 Task: Find connections with filter location Pita with filter topic #construction with filter profile language French with filter current company TATA AutoComp Systems Ltd with filter school SHRI RAMSWAROOP MEMORIAL COLLEGE OF ENGINEERING AND MANAGEMENT, LUCKNOW with filter industry Hospitals and Health Care with filter service category Family Law with filter keywords title Digital Overlord
Action: Mouse moved to (306, 222)
Screenshot: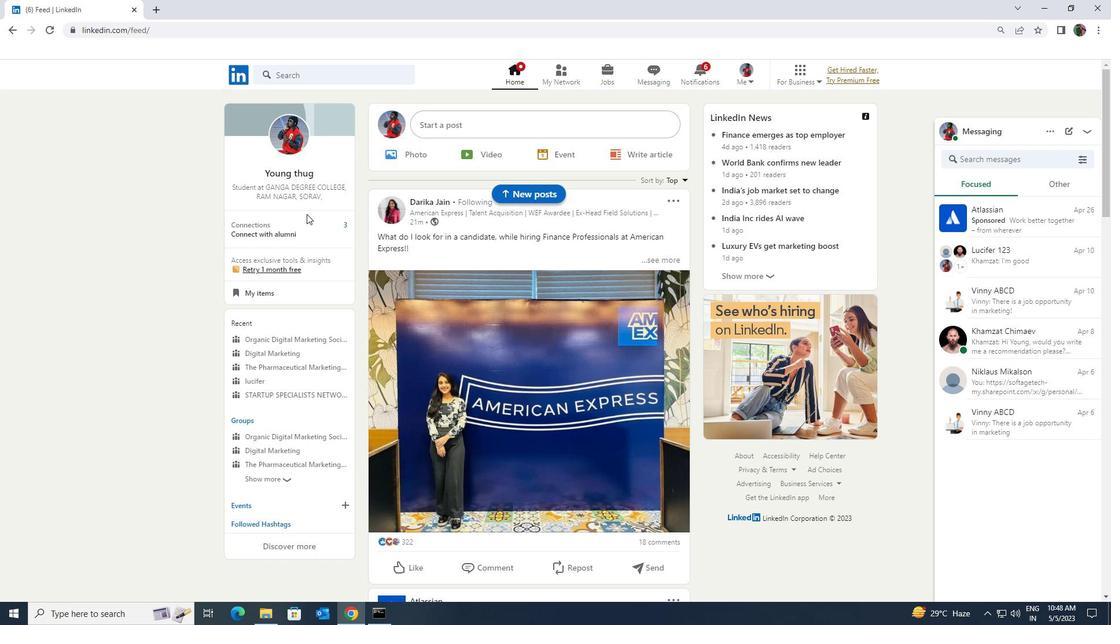 
Action: Mouse pressed left at (306, 222)
Screenshot: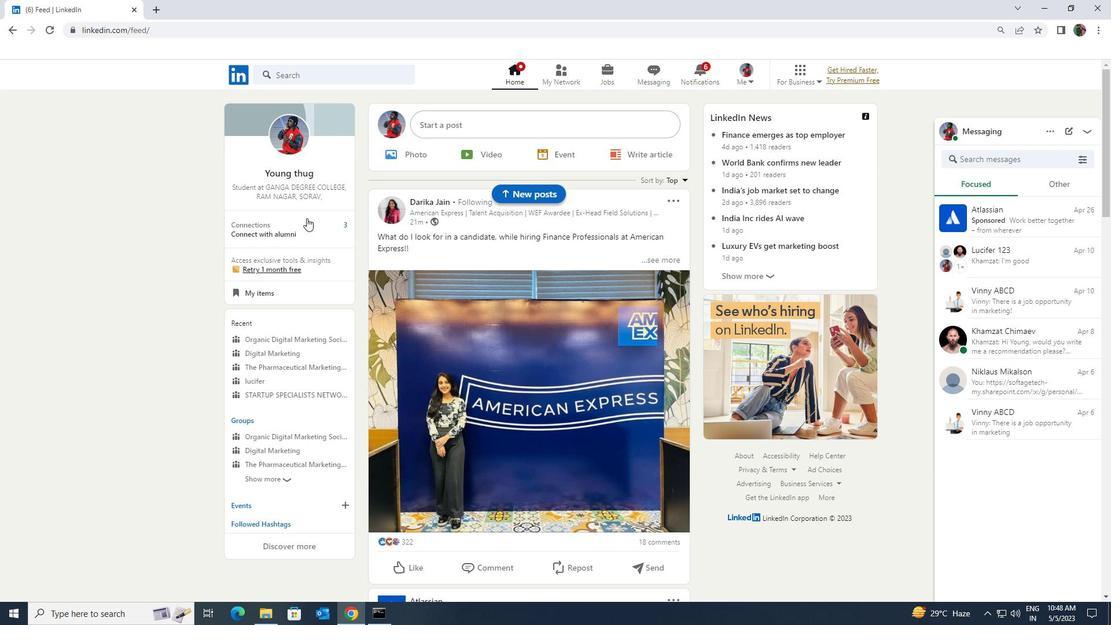 
Action: Mouse moved to (311, 144)
Screenshot: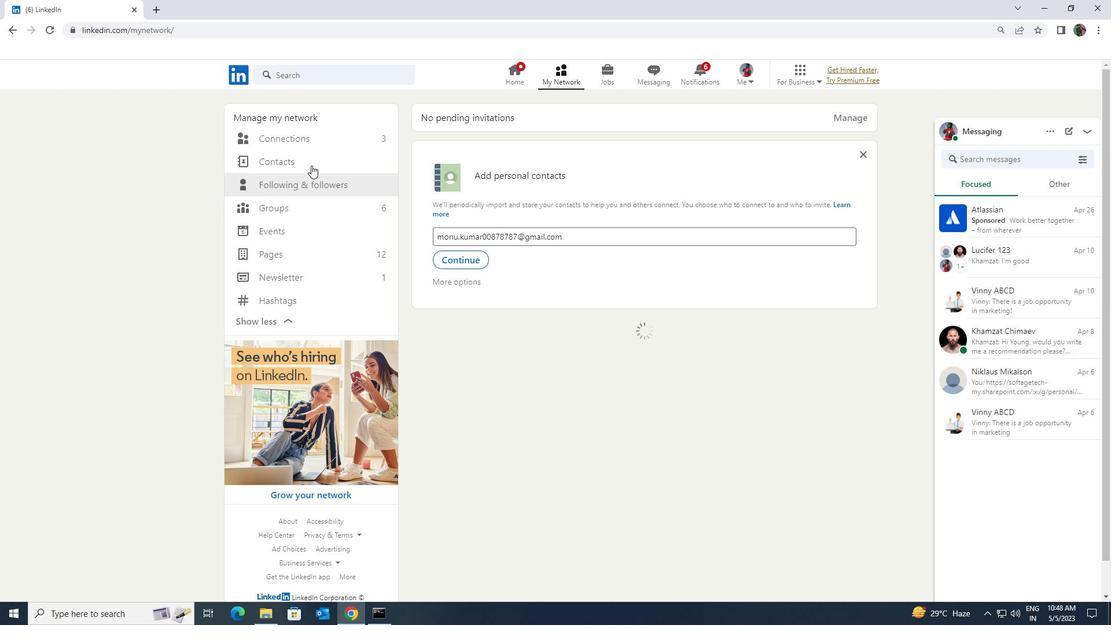 
Action: Mouse pressed left at (311, 144)
Screenshot: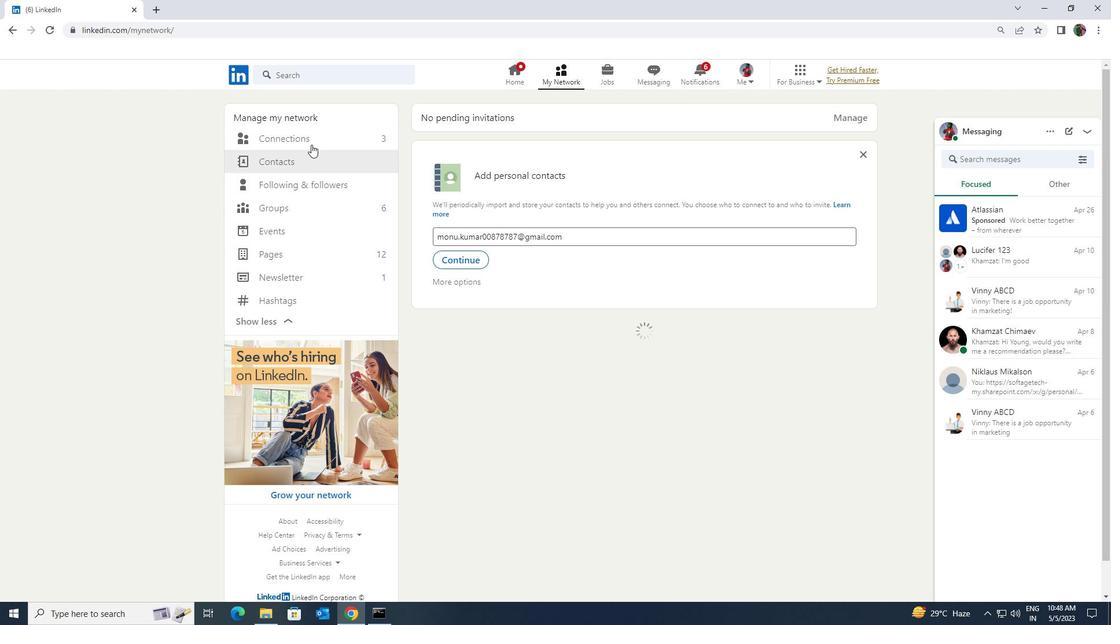 
Action: Mouse moved to (622, 140)
Screenshot: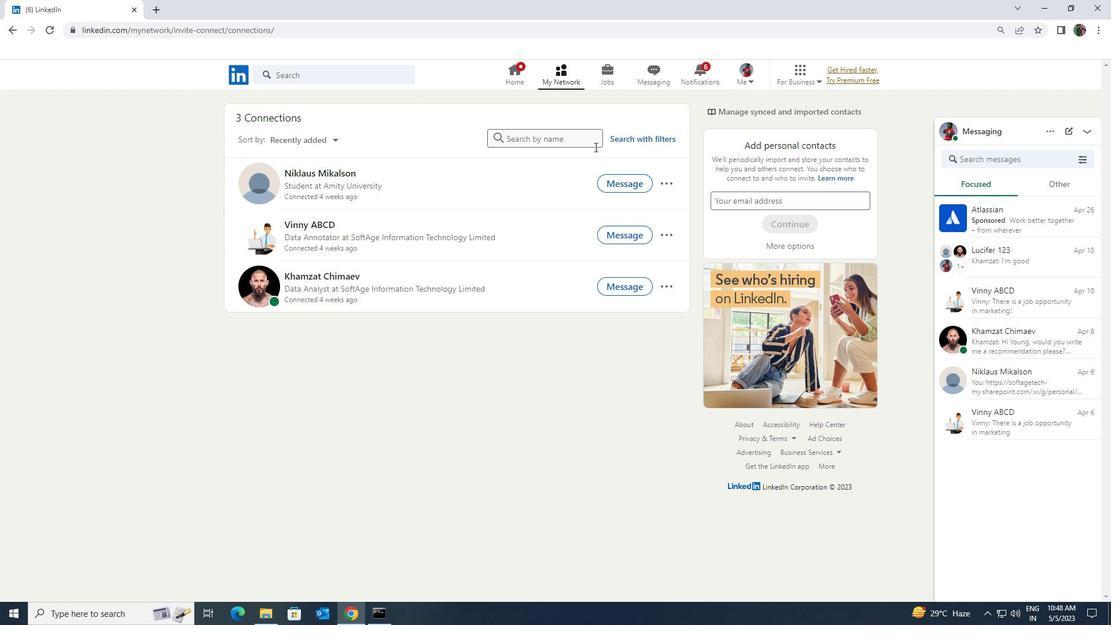 
Action: Mouse pressed left at (622, 140)
Screenshot: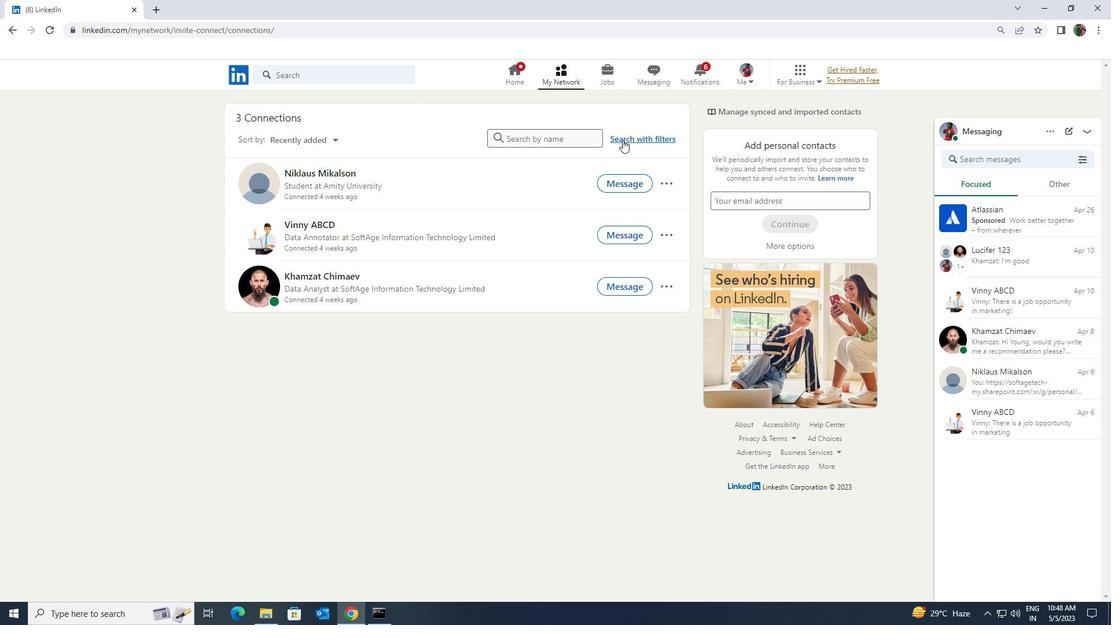 
Action: Mouse moved to (600, 108)
Screenshot: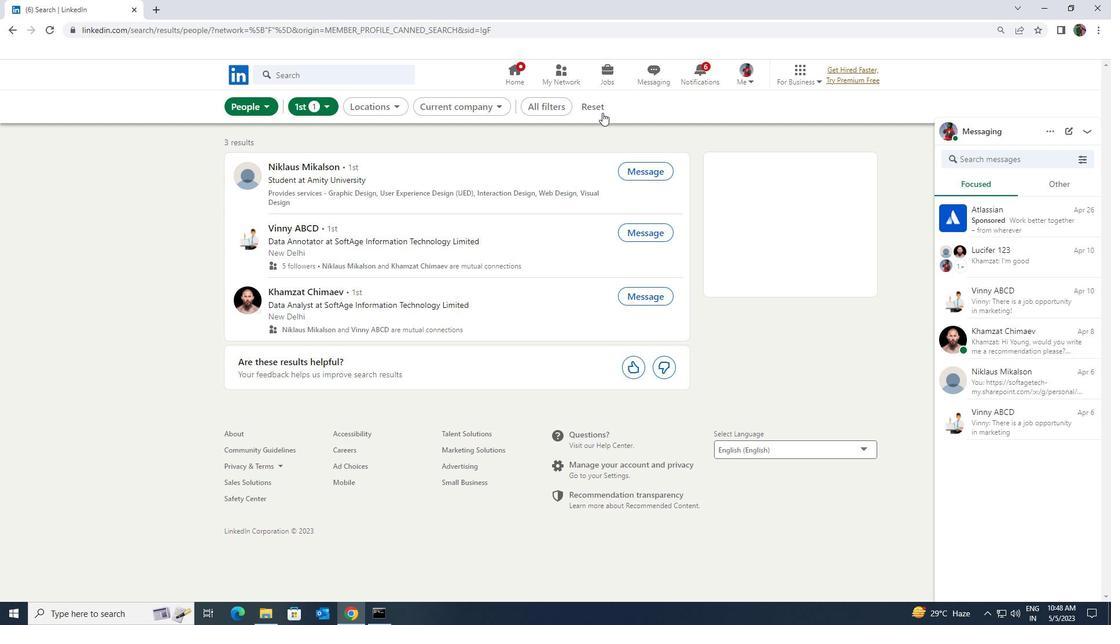 
Action: Mouse pressed left at (600, 108)
Screenshot: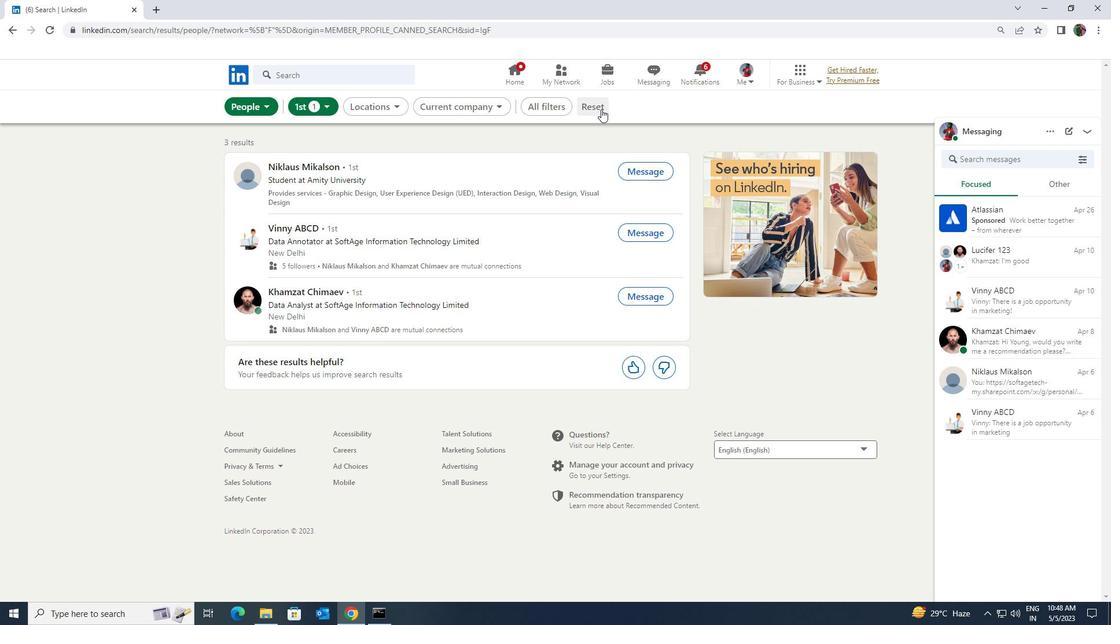 
Action: Mouse moved to (585, 105)
Screenshot: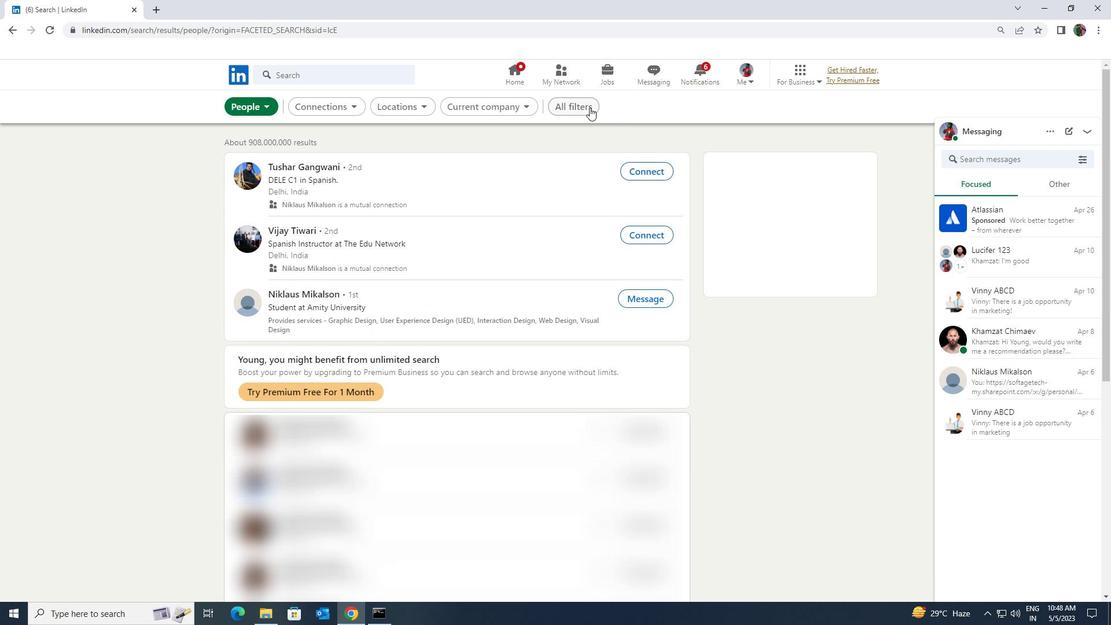 
Action: Mouse pressed left at (585, 105)
Screenshot: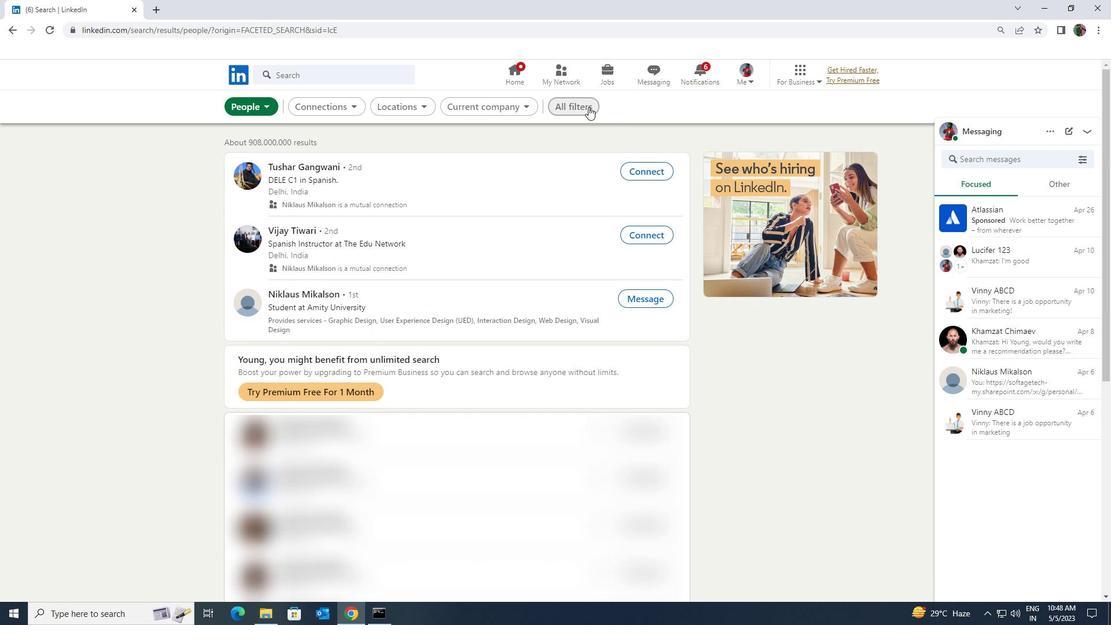 
Action: Mouse moved to (965, 448)
Screenshot: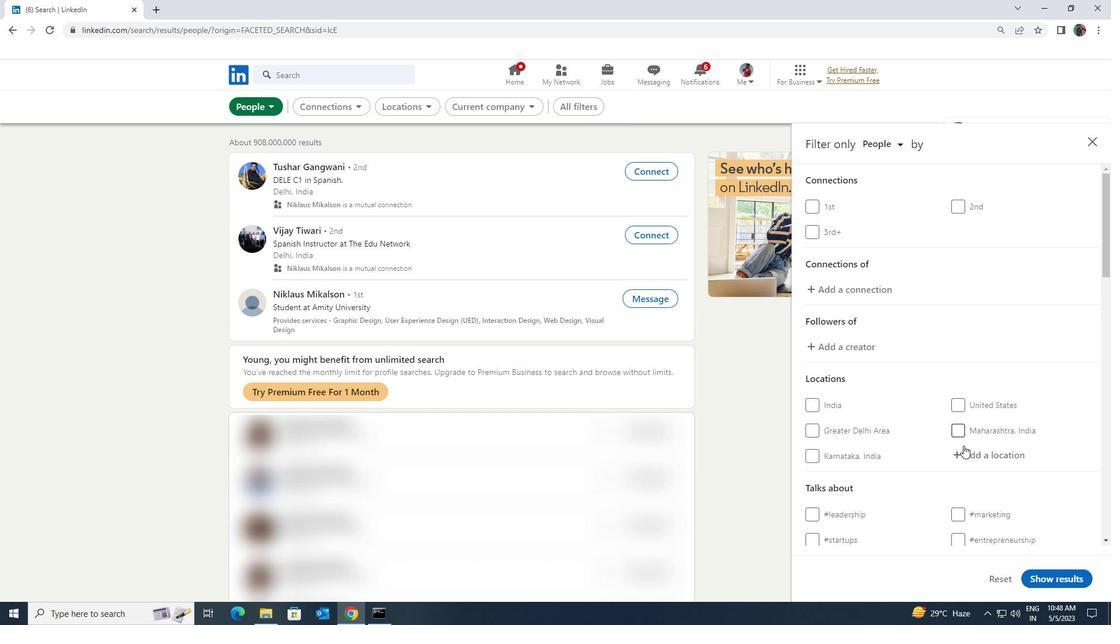 
Action: Mouse pressed left at (965, 448)
Screenshot: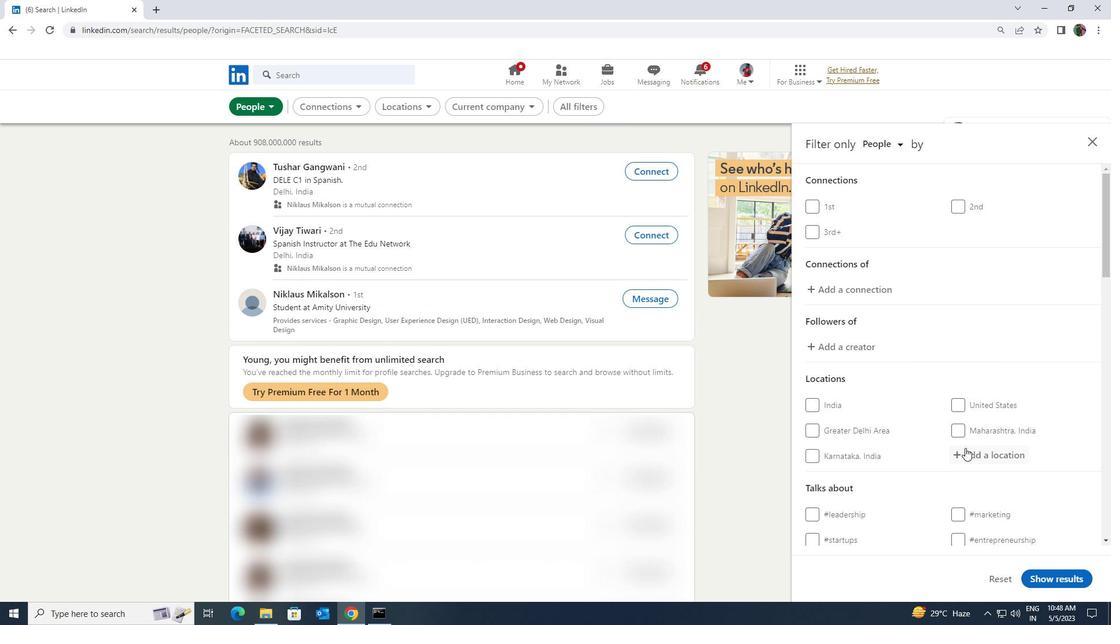 
Action: Key pressed <Key.shift>PITA
Screenshot: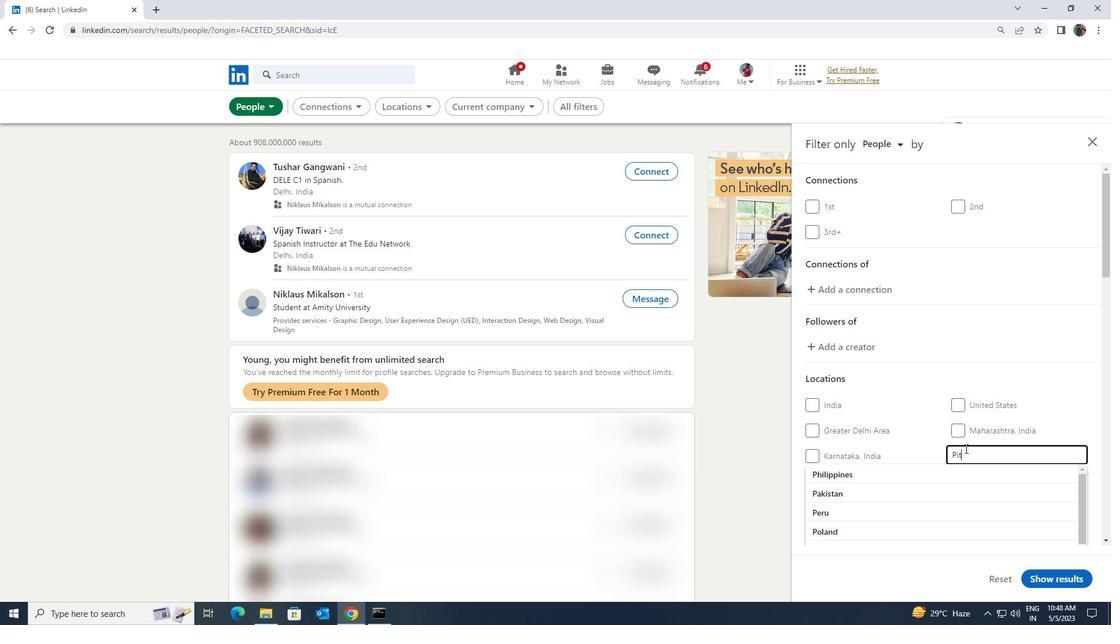
Action: Mouse moved to (961, 466)
Screenshot: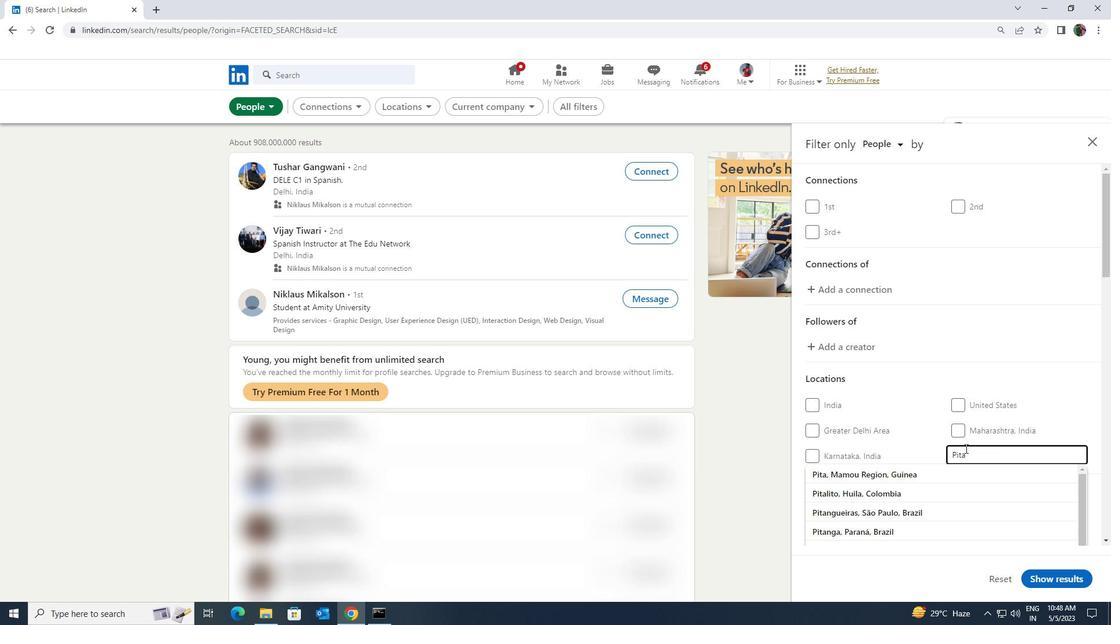 
Action: Mouse pressed left at (961, 466)
Screenshot: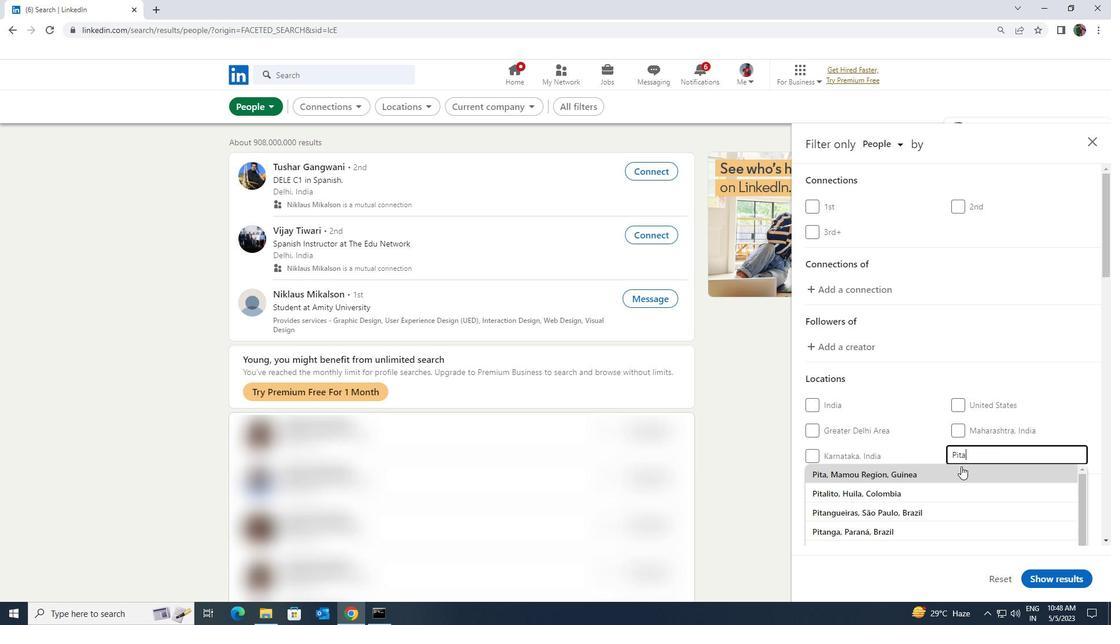 
Action: Mouse scrolled (961, 465) with delta (0, 0)
Screenshot: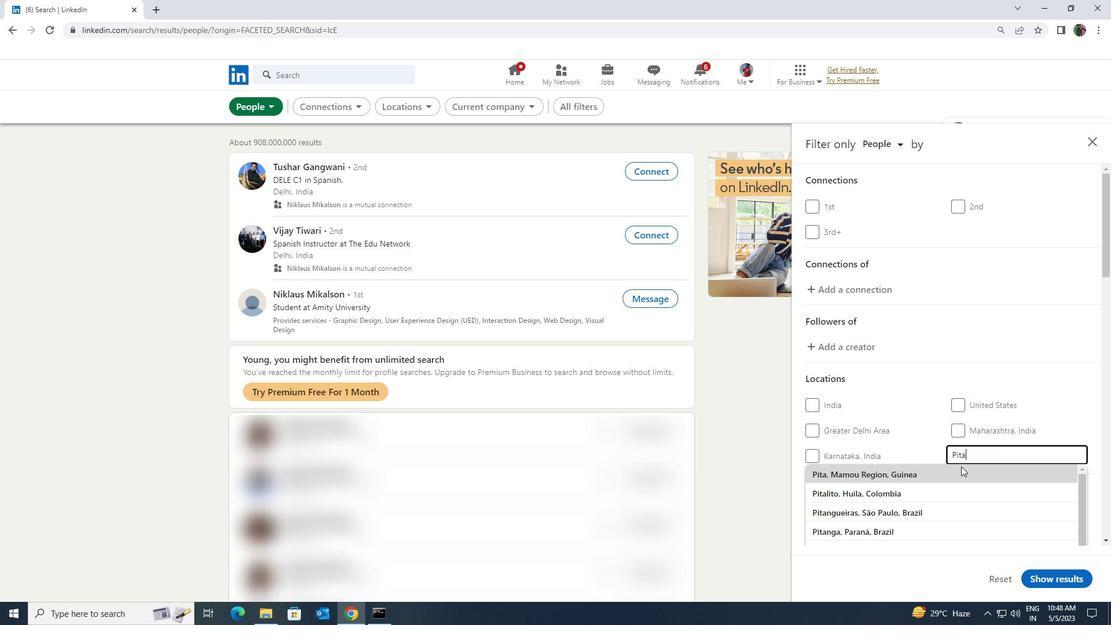 
Action: Mouse scrolled (961, 465) with delta (0, 0)
Screenshot: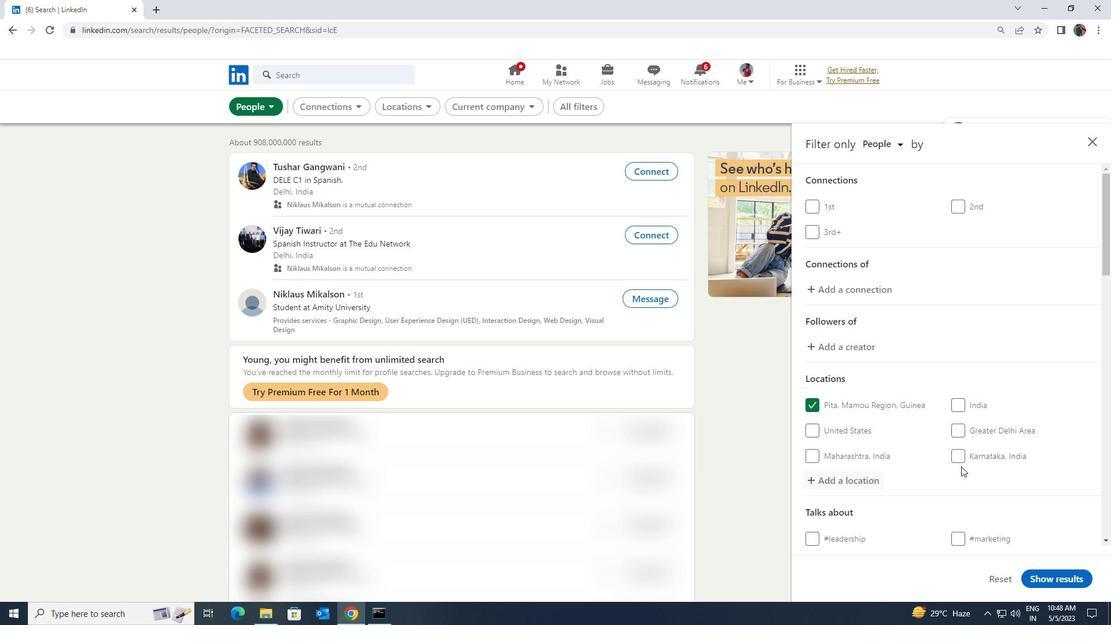 
Action: Mouse moved to (962, 466)
Screenshot: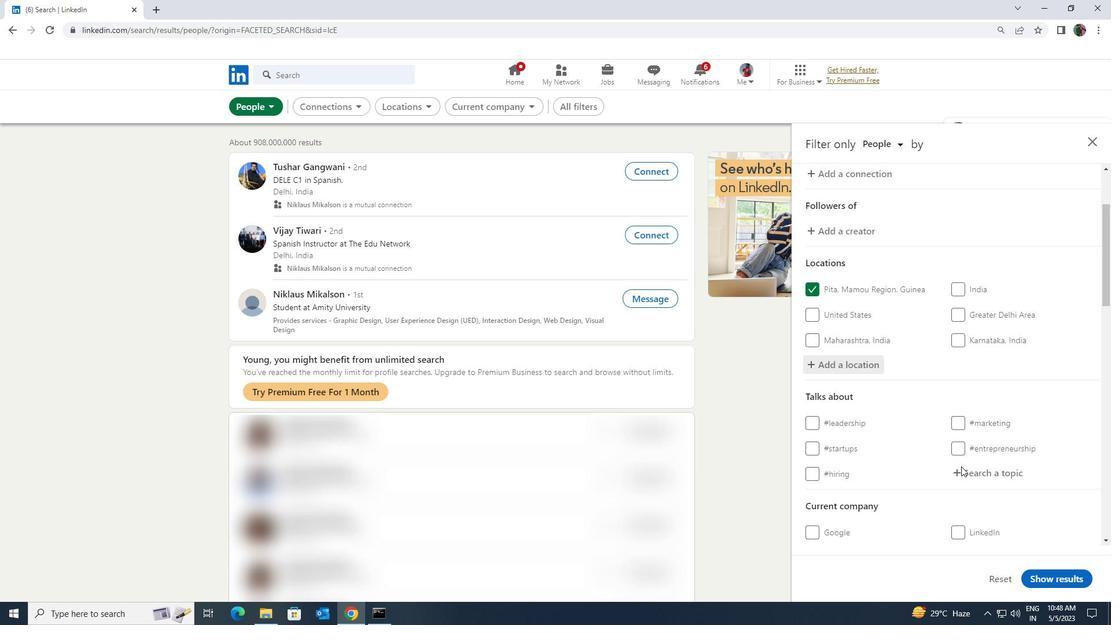 
Action: Mouse pressed left at (962, 466)
Screenshot: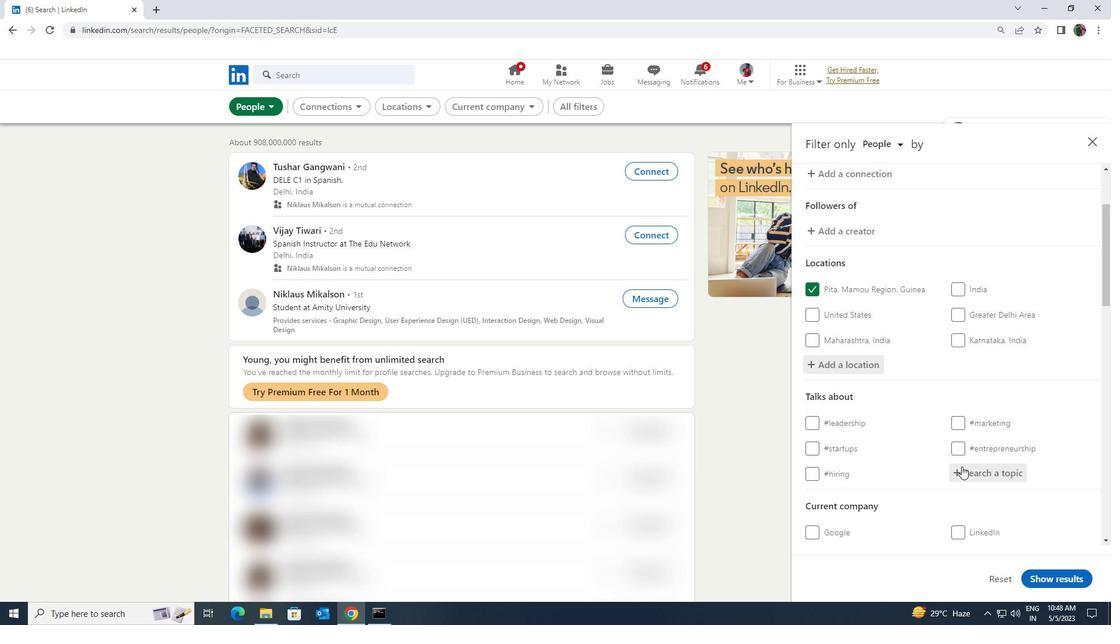 
Action: Key pressed <Key.shift>CONSTRUCTION
Screenshot: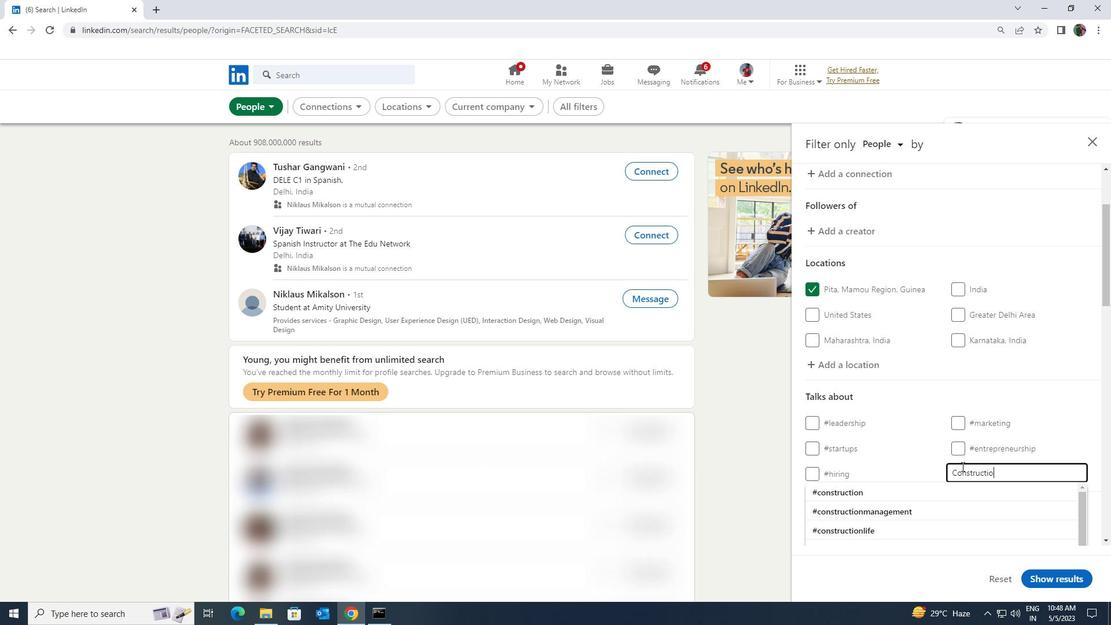
Action: Mouse moved to (948, 483)
Screenshot: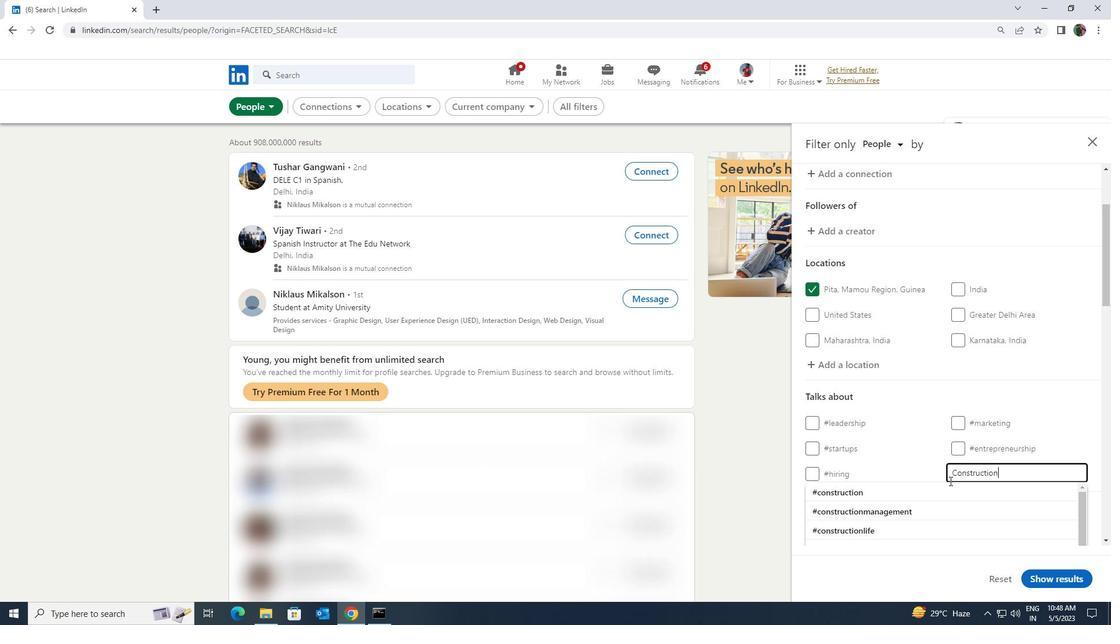 
Action: Mouse pressed left at (948, 483)
Screenshot: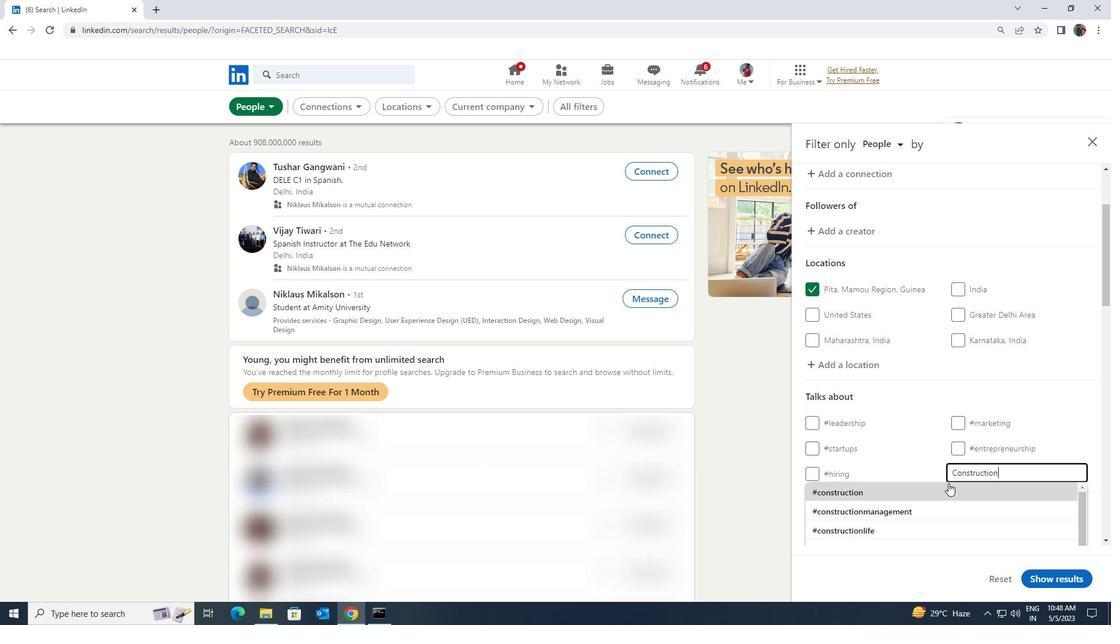 
Action: Mouse scrolled (948, 482) with delta (0, 0)
Screenshot: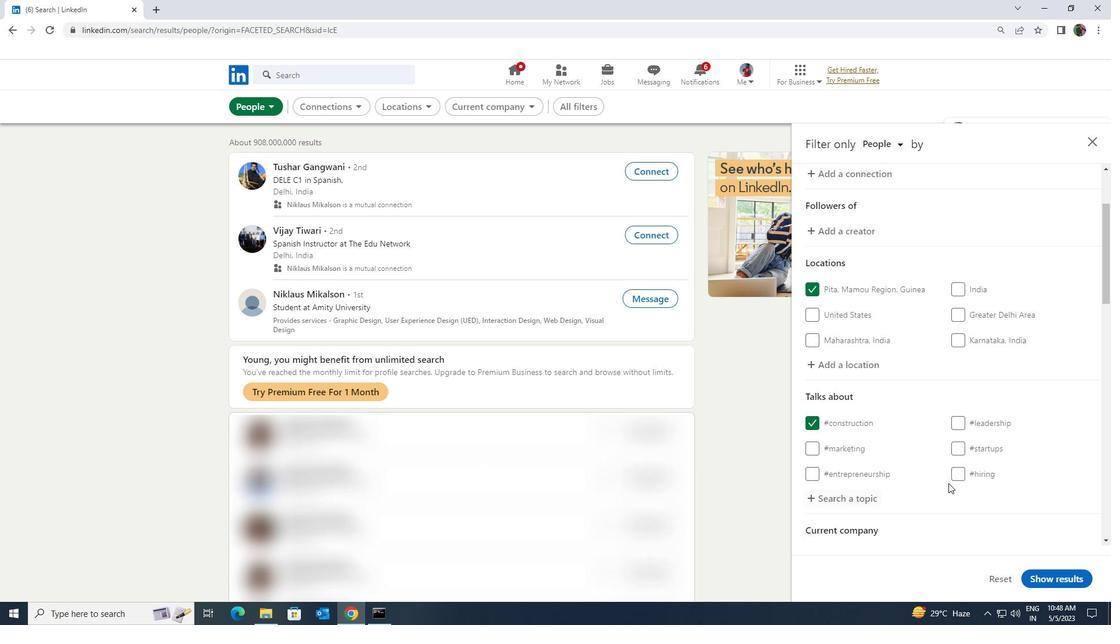 
Action: Mouse scrolled (948, 482) with delta (0, 0)
Screenshot: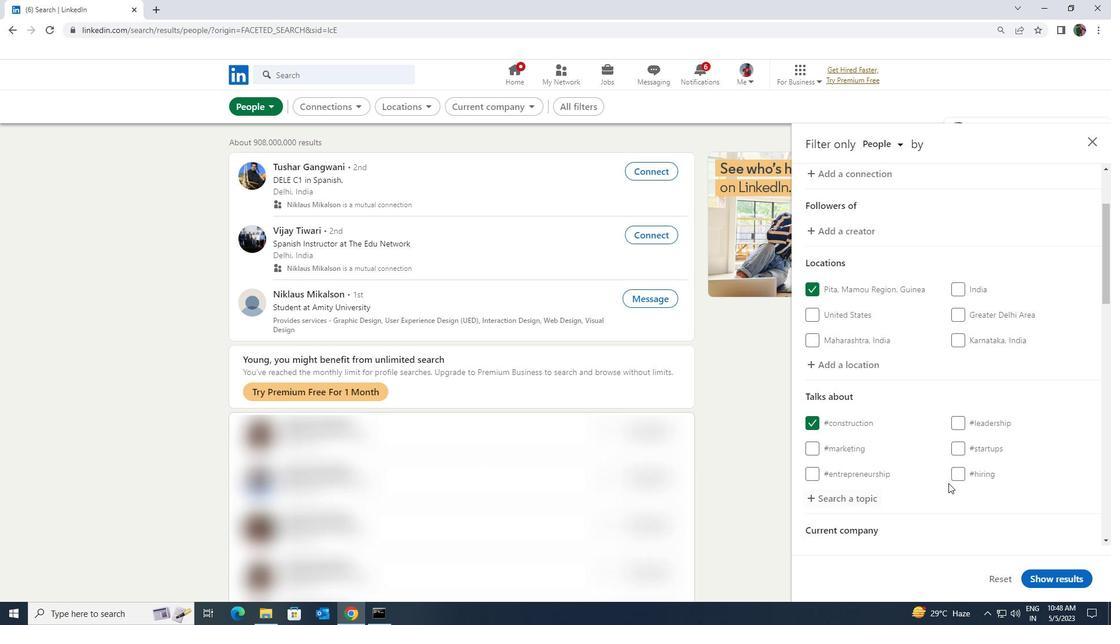 
Action: Mouse scrolled (948, 482) with delta (0, 0)
Screenshot: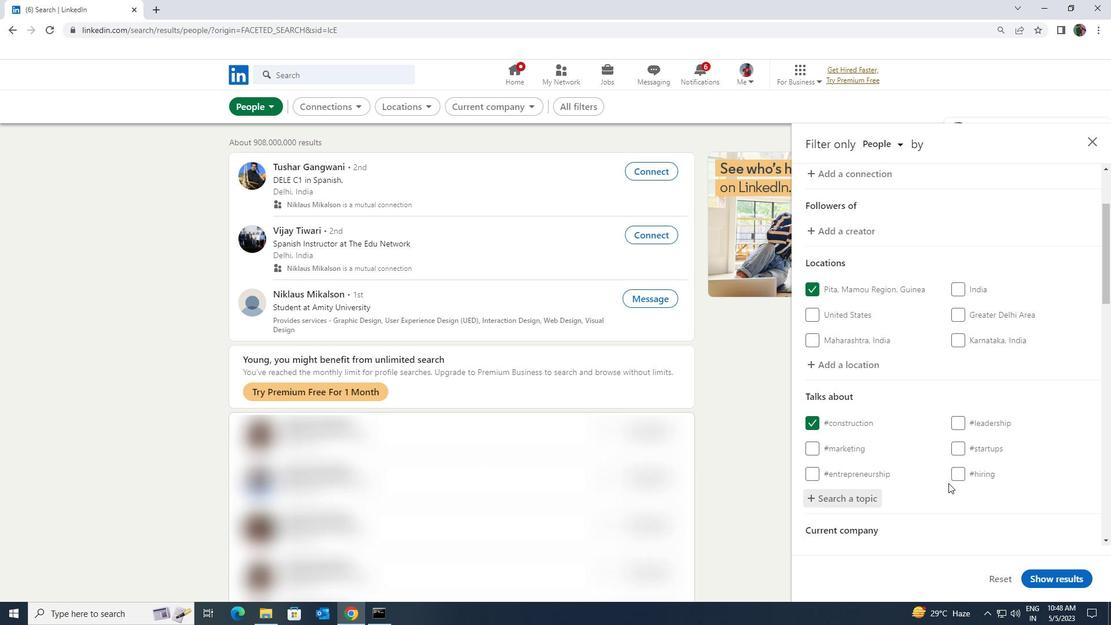 
Action: Mouse moved to (948, 483)
Screenshot: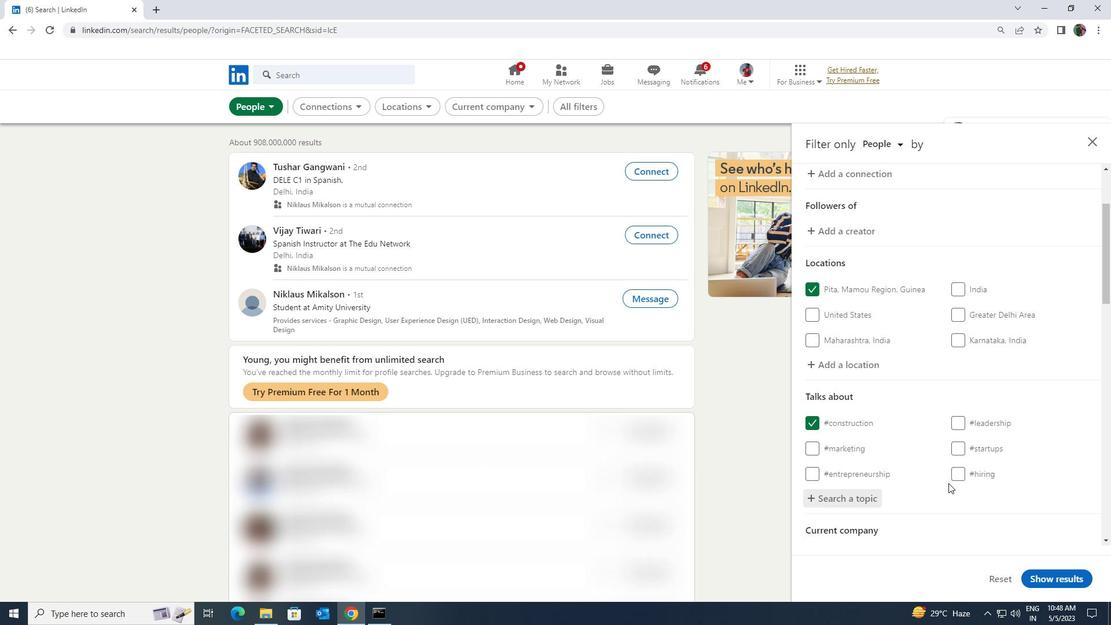 
Action: Mouse scrolled (948, 483) with delta (0, 0)
Screenshot: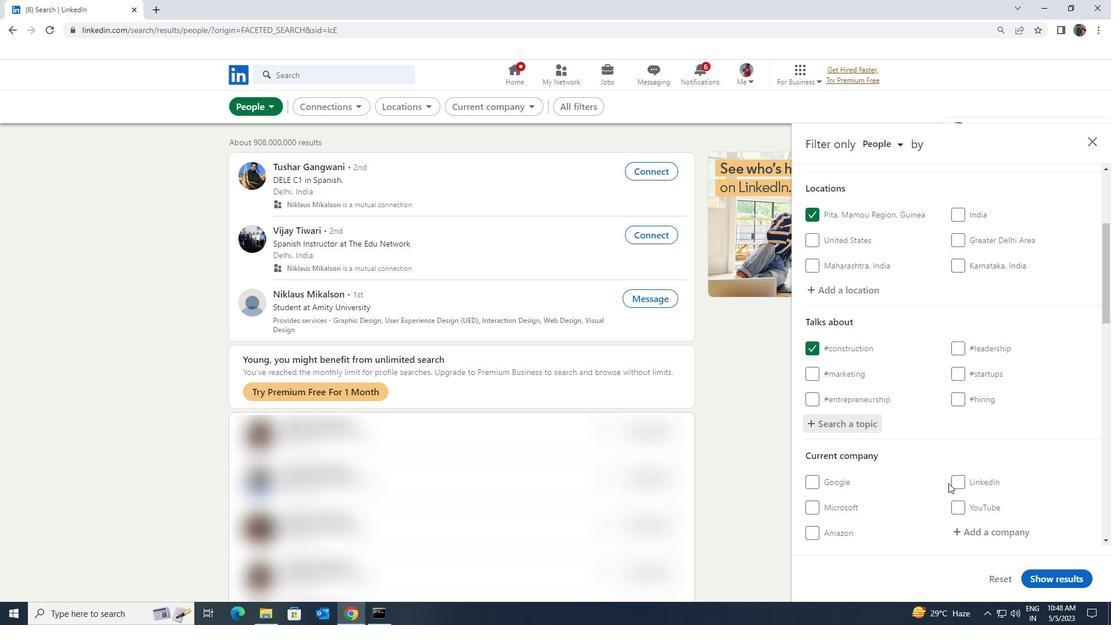 
Action: Mouse scrolled (948, 483) with delta (0, 0)
Screenshot: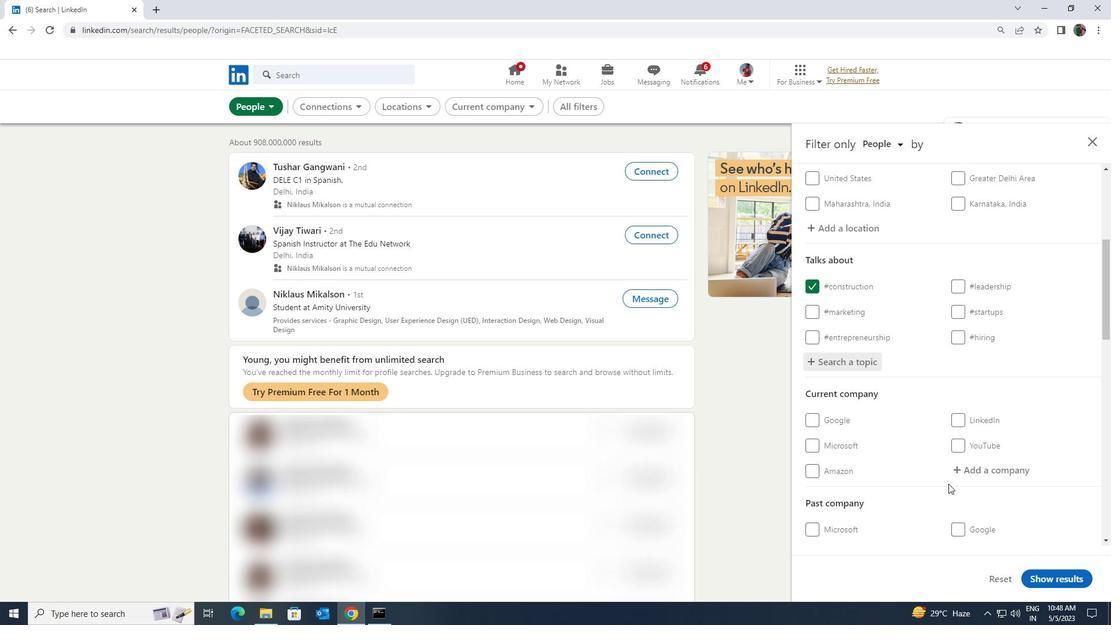 
Action: Mouse moved to (949, 483)
Screenshot: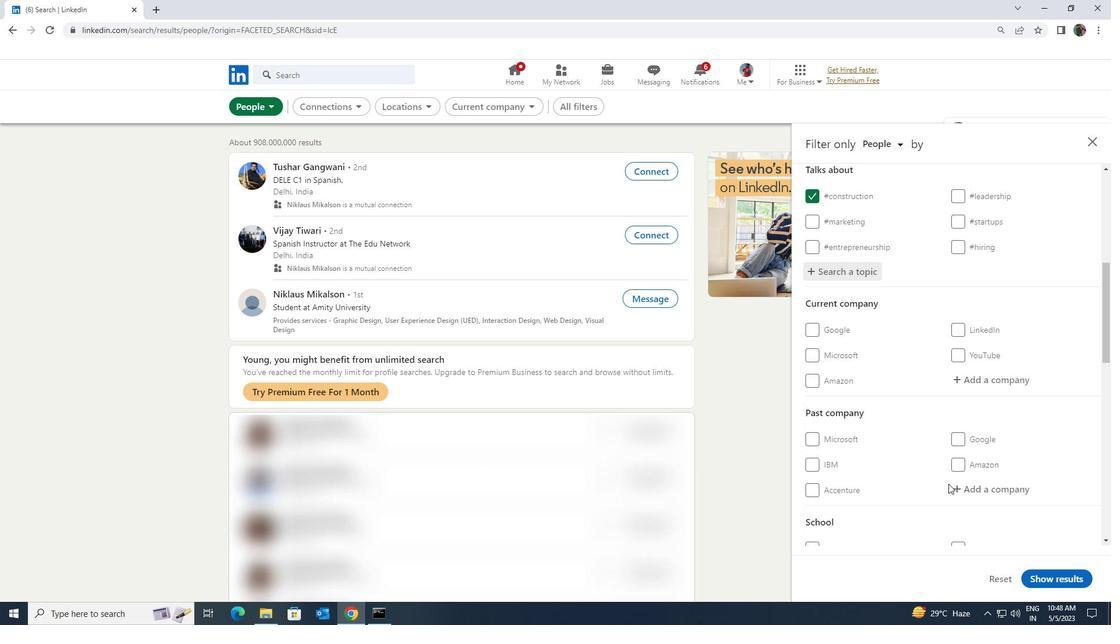 
Action: Mouse scrolled (949, 482) with delta (0, 0)
Screenshot: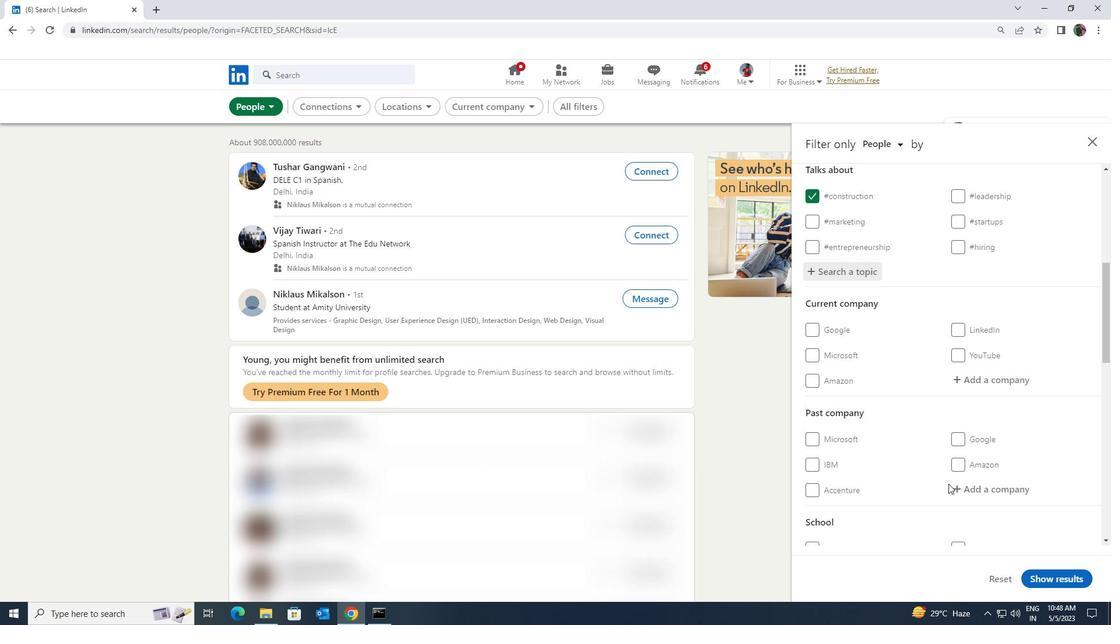 
Action: Mouse scrolled (949, 482) with delta (0, 0)
Screenshot: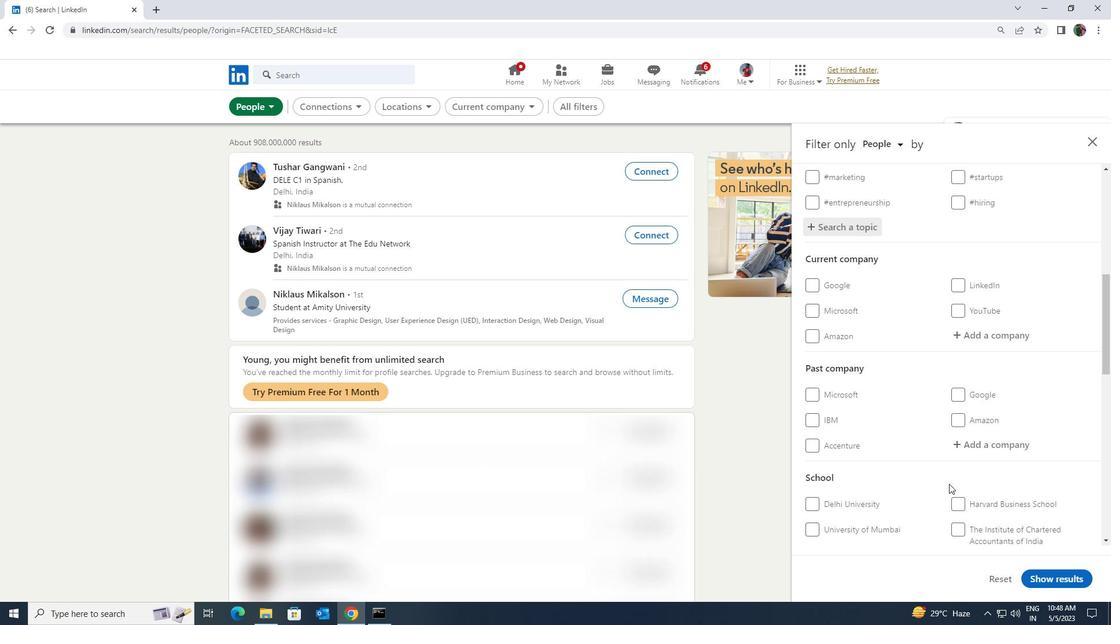 
Action: Mouse scrolled (949, 482) with delta (0, 0)
Screenshot: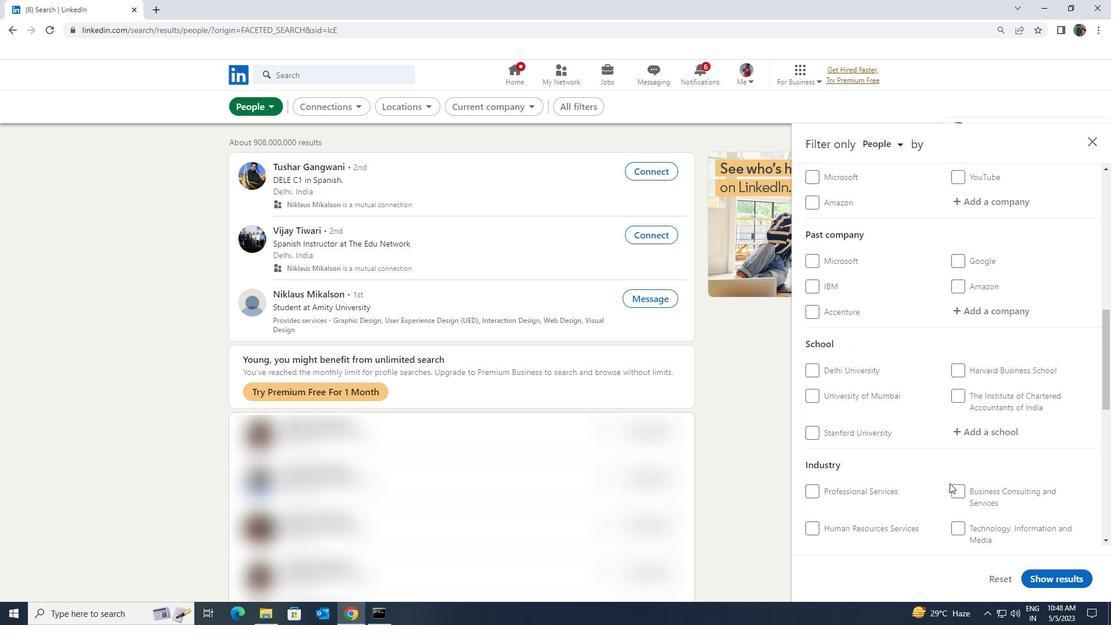 
Action: Mouse moved to (952, 482)
Screenshot: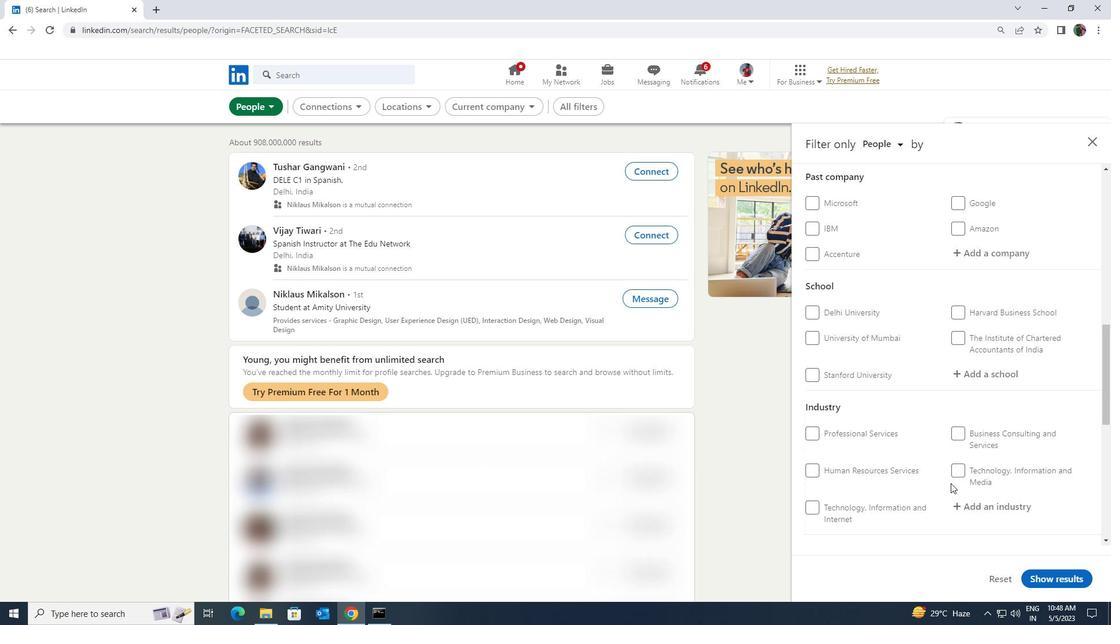 
Action: Mouse scrolled (952, 481) with delta (0, 0)
Screenshot: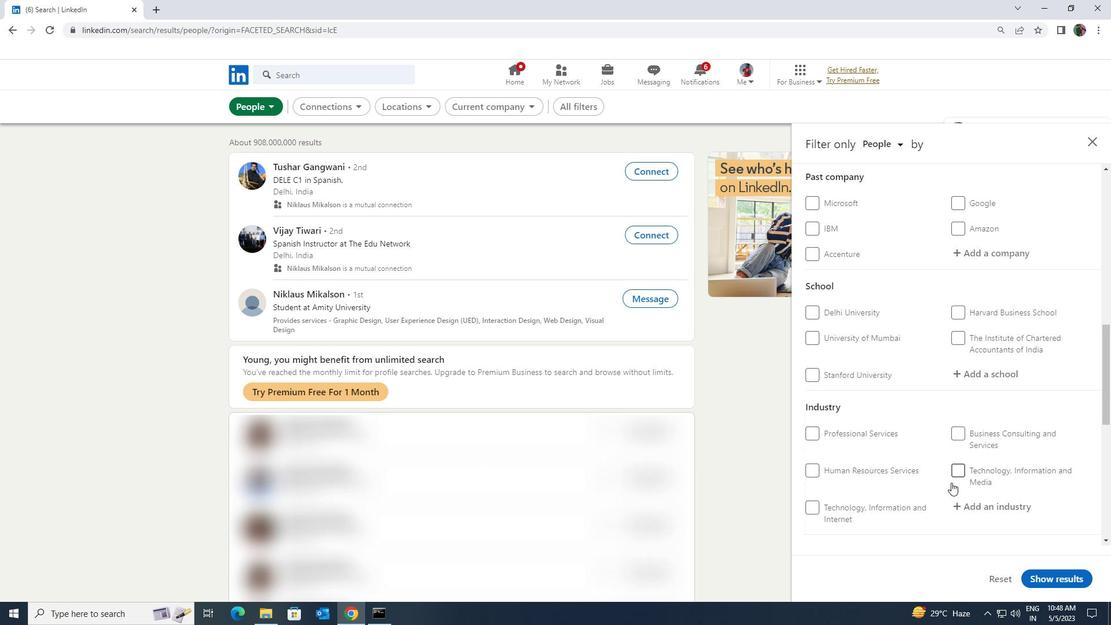
Action: Mouse moved to (952, 481)
Screenshot: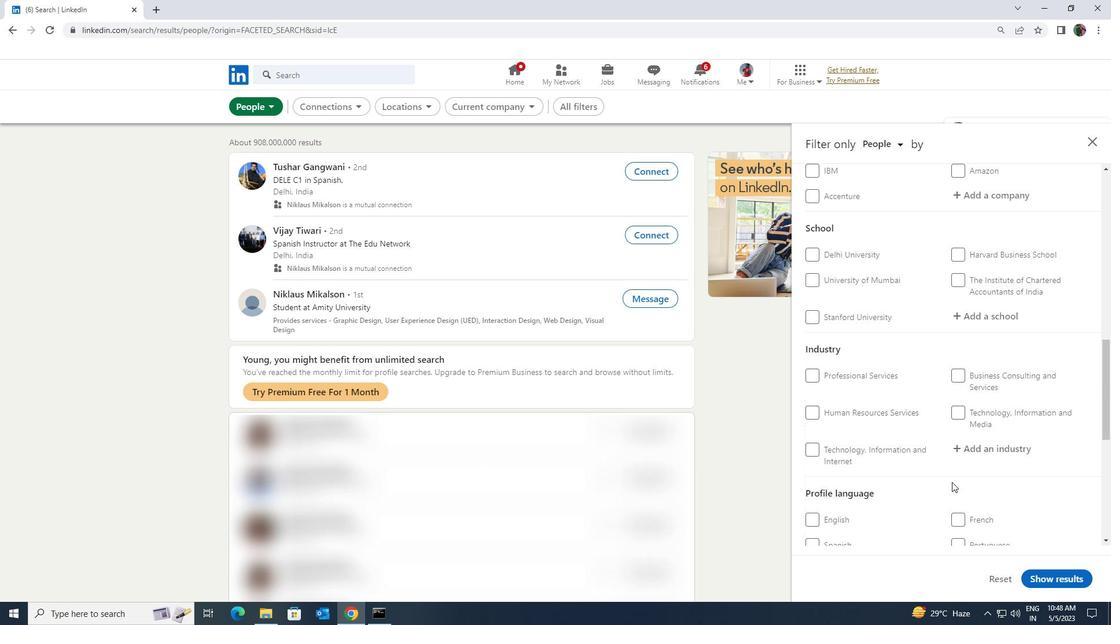 
Action: Mouse scrolled (952, 481) with delta (0, 0)
Screenshot: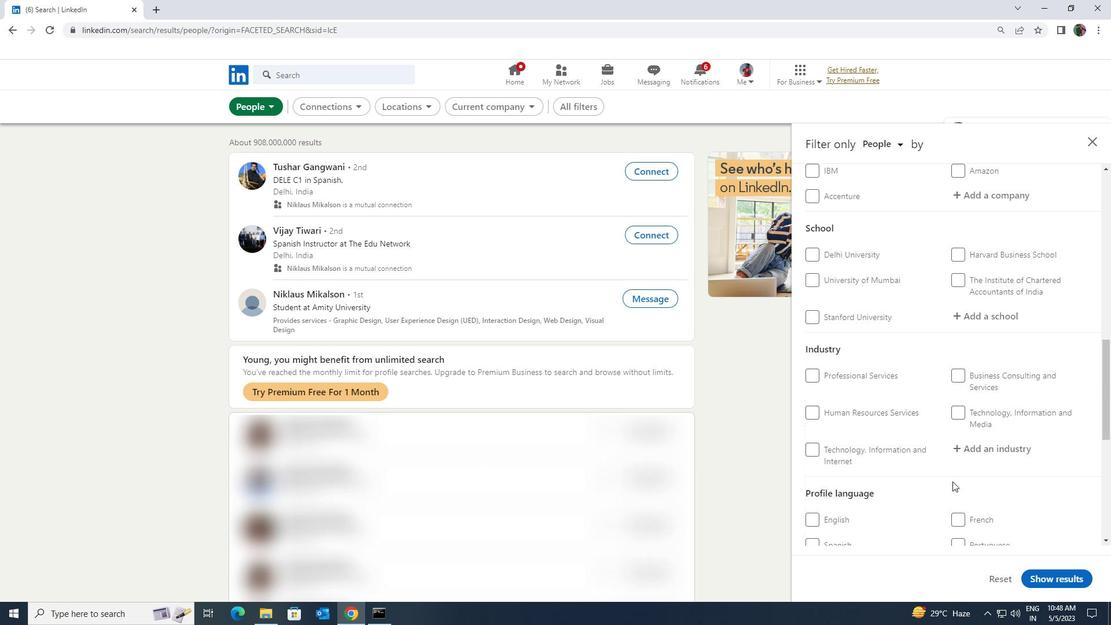 
Action: Mouse moved to (958, 464)
Screenshot: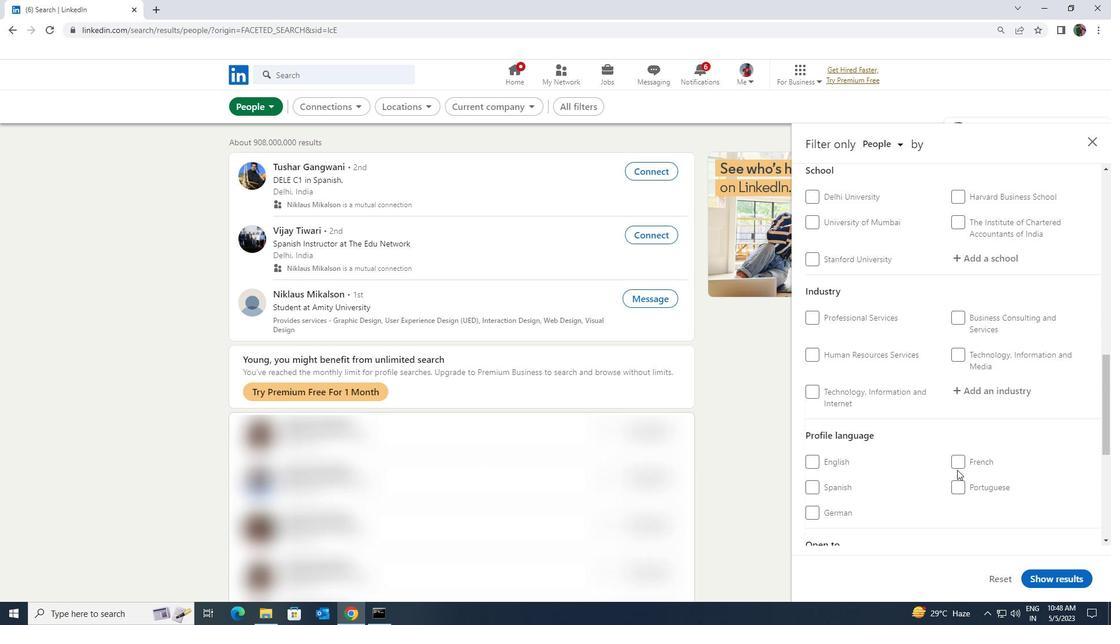 
Action: Mouse pressed left at (958, 464)
Screenshot: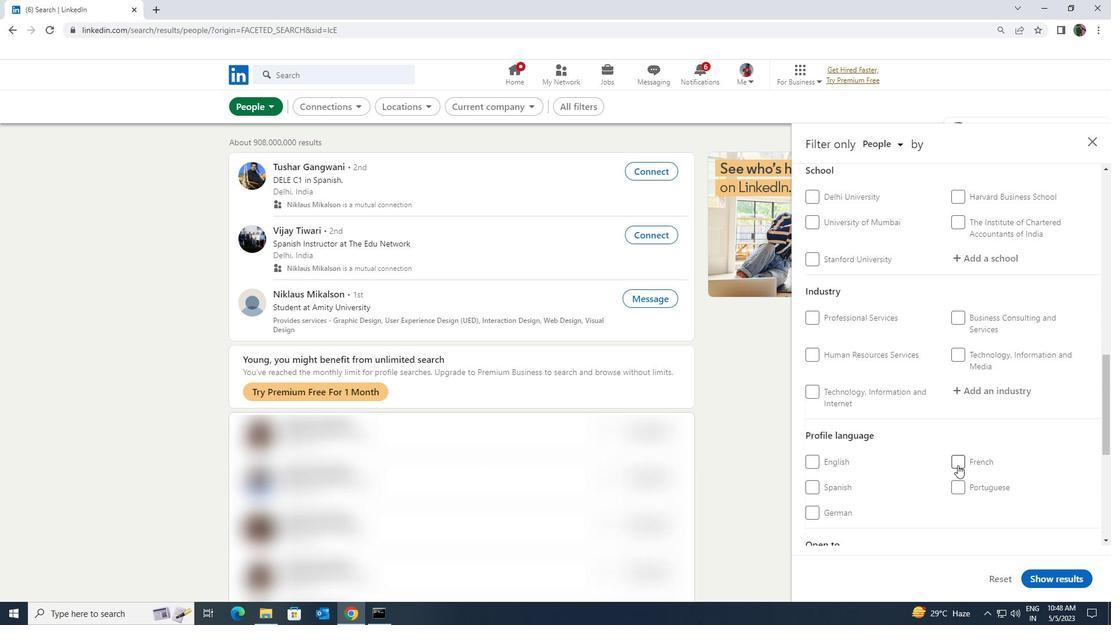 
Action: Mouse scrolled (958, 465) with delta (0, 0)
Screenshot: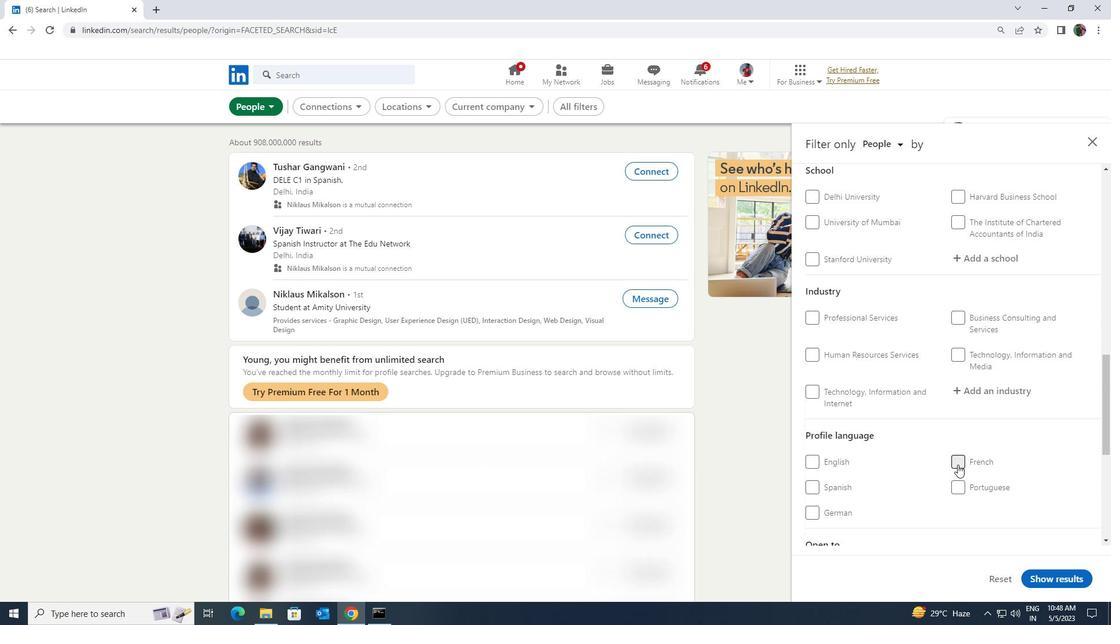
Action: Mouse scrolled (958, 465) with delta (0, 0)
Screenshot: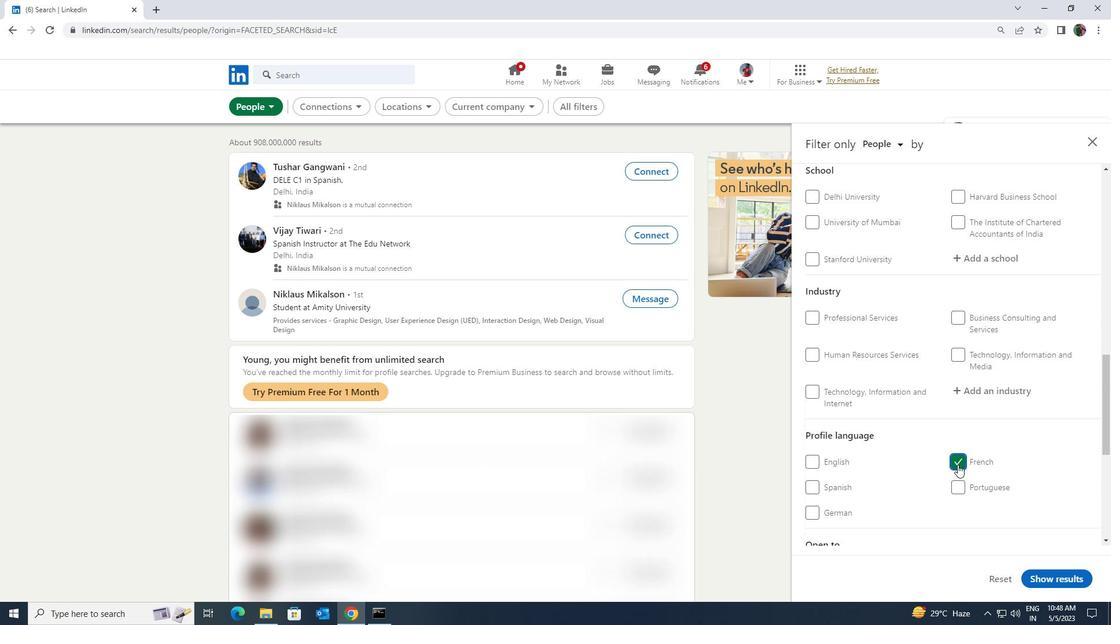 
Action: Mouse scrolled (958, 465) with delta (0, 0)
Screenshot: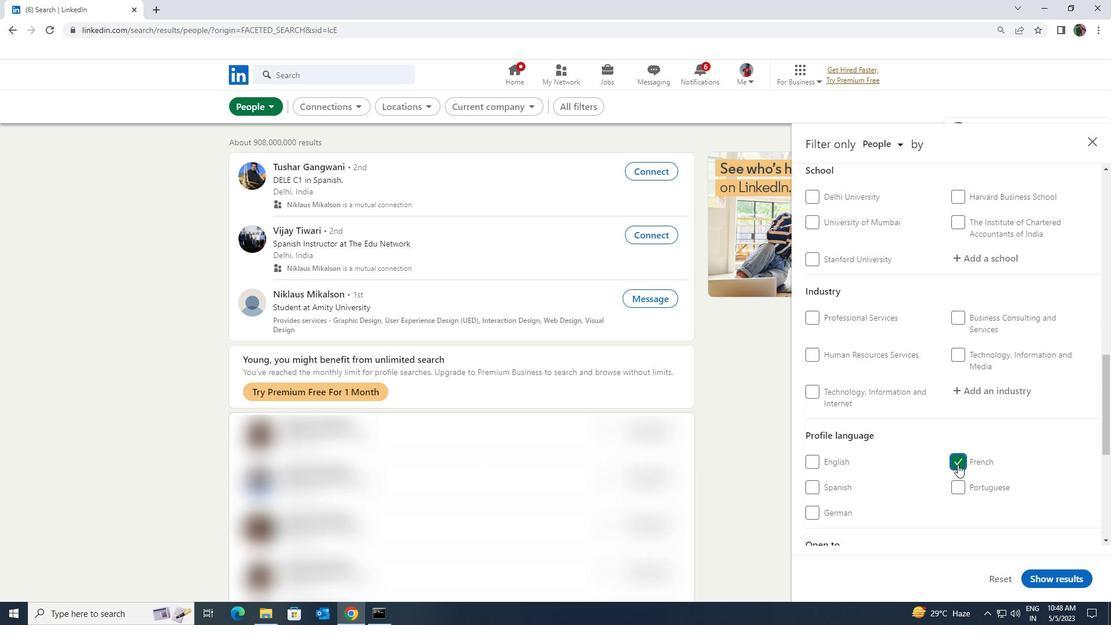 
Action: Mouse scrolled (958, 465) with delta (0, 0)
Screenshot: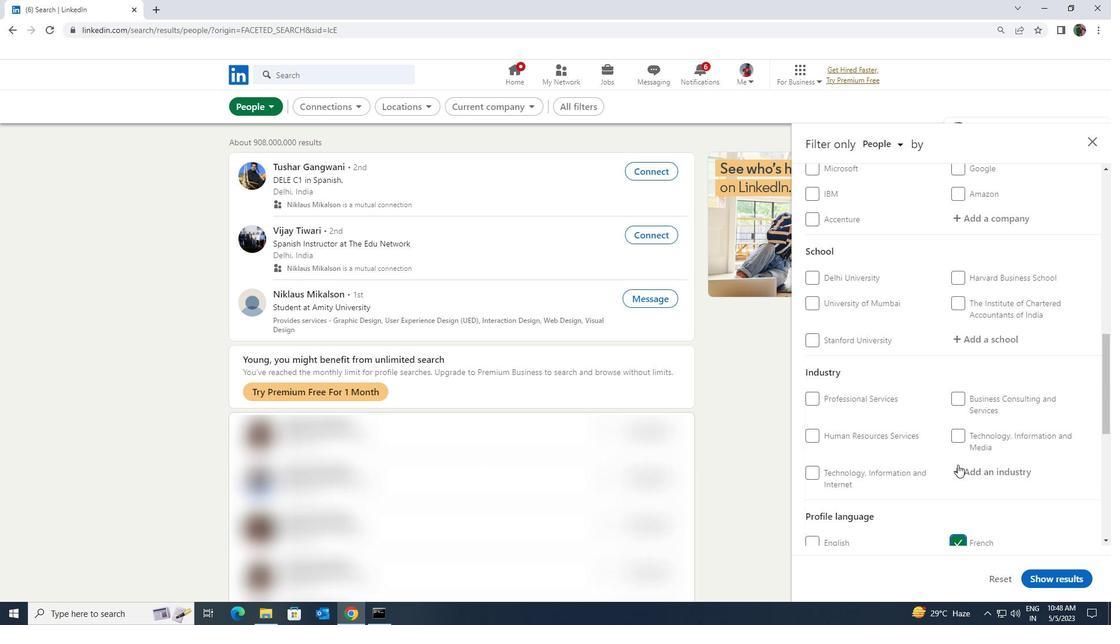 
Action: Mouse scrolled (958, 465) with delta (0, 0)
Screenshot: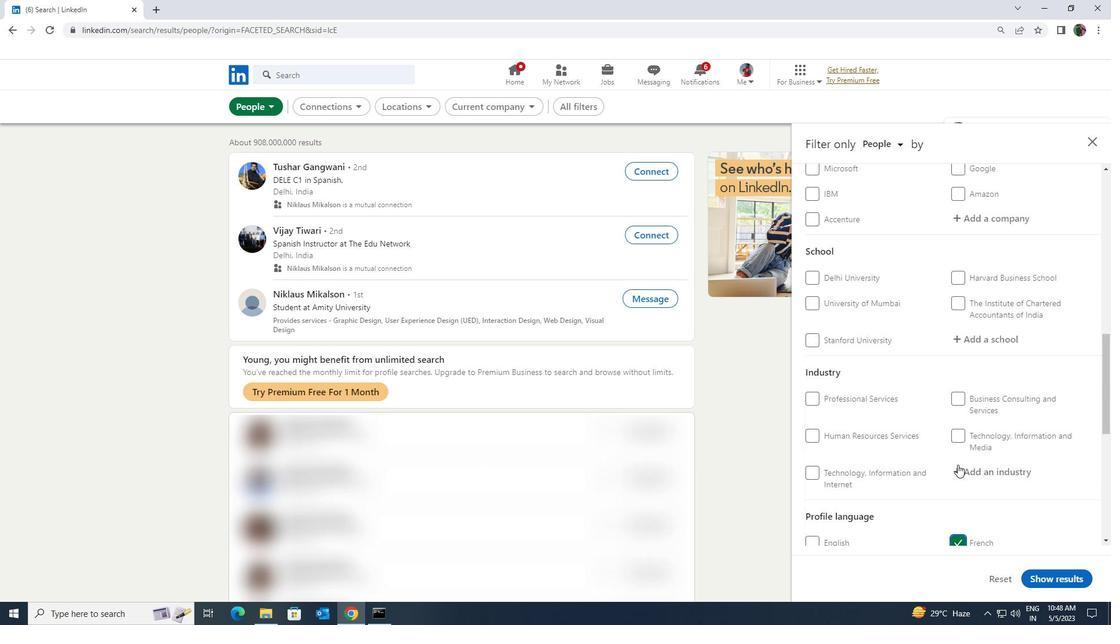 
Action: Mouse scrolled (958, 465) with delta (0, 0)
Screenshot: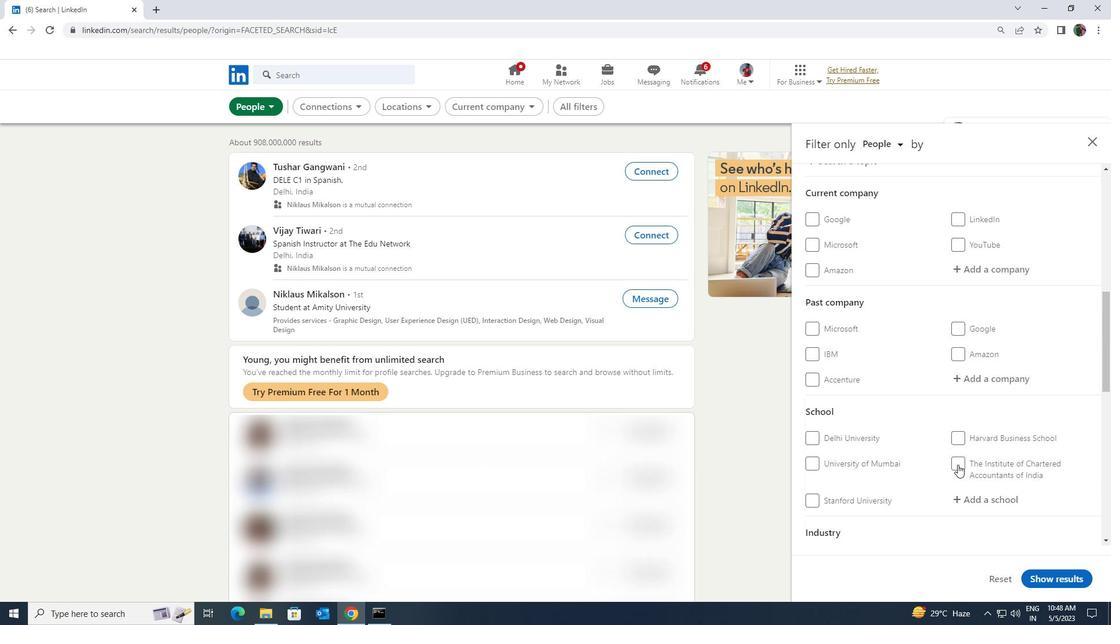 
Action: Mouse scrolled (958, 465) with delta (0, 0)
Screenshot: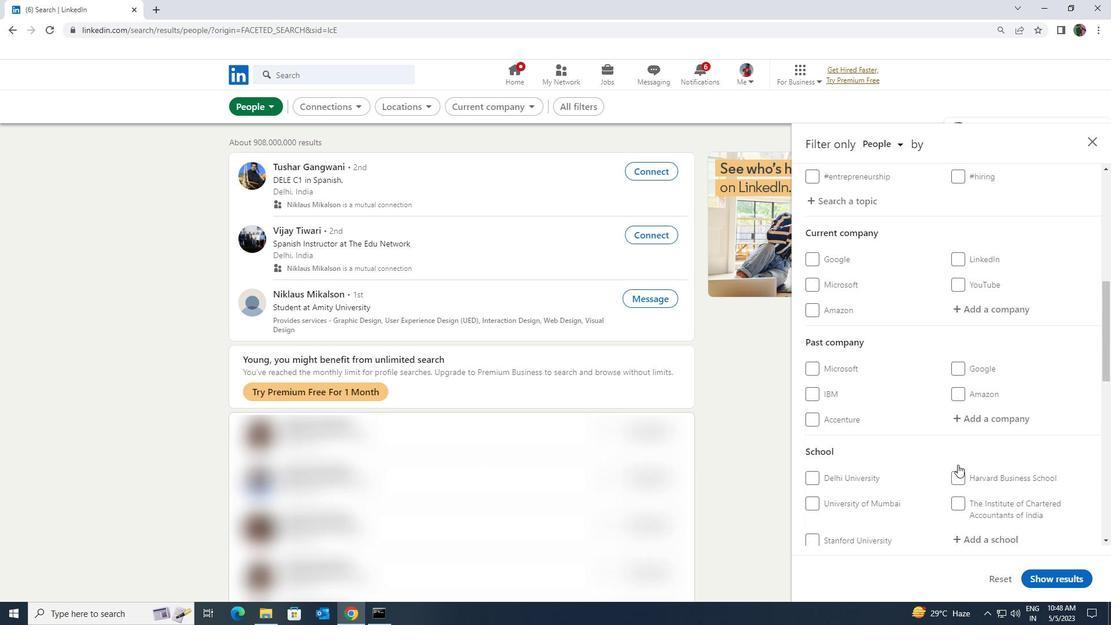 
Action: Mouse moved to (960, 434)
Screenshot: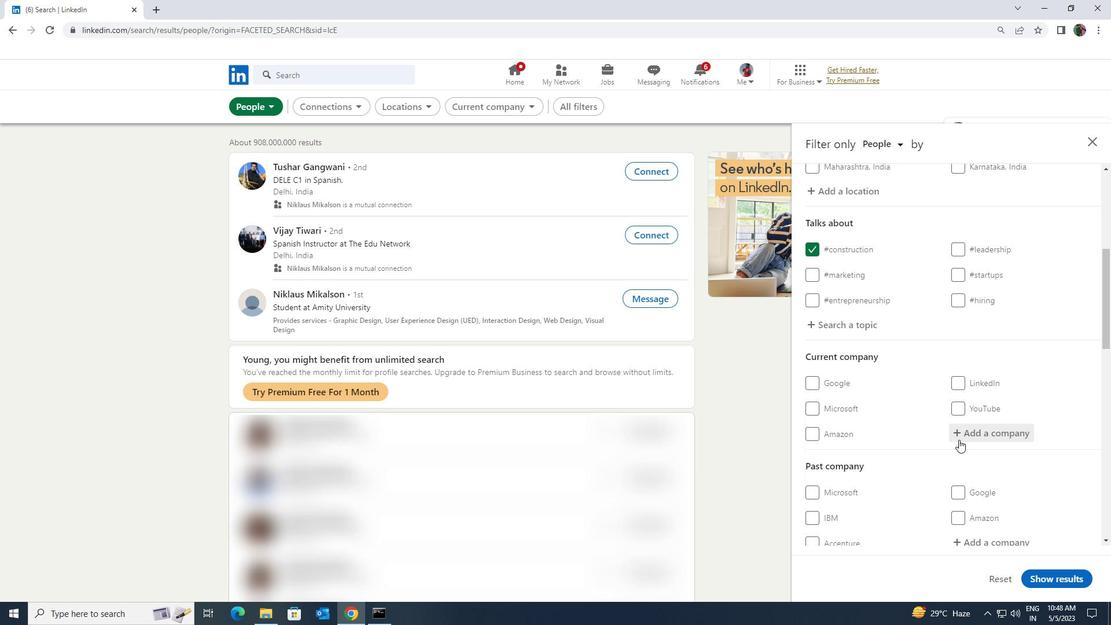 
Action: Mouse pressed left at (960, 434)
Screenshot: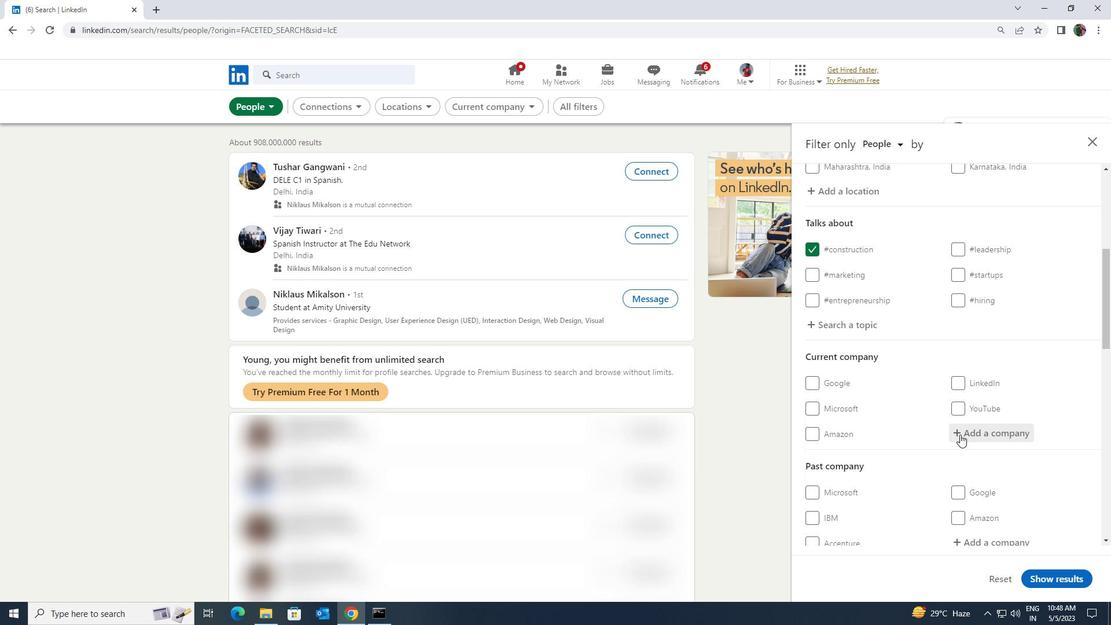 
Action: Key pressed <Key.shift>TATA<Key.space><Key.shift>AUTOC
Screenshot: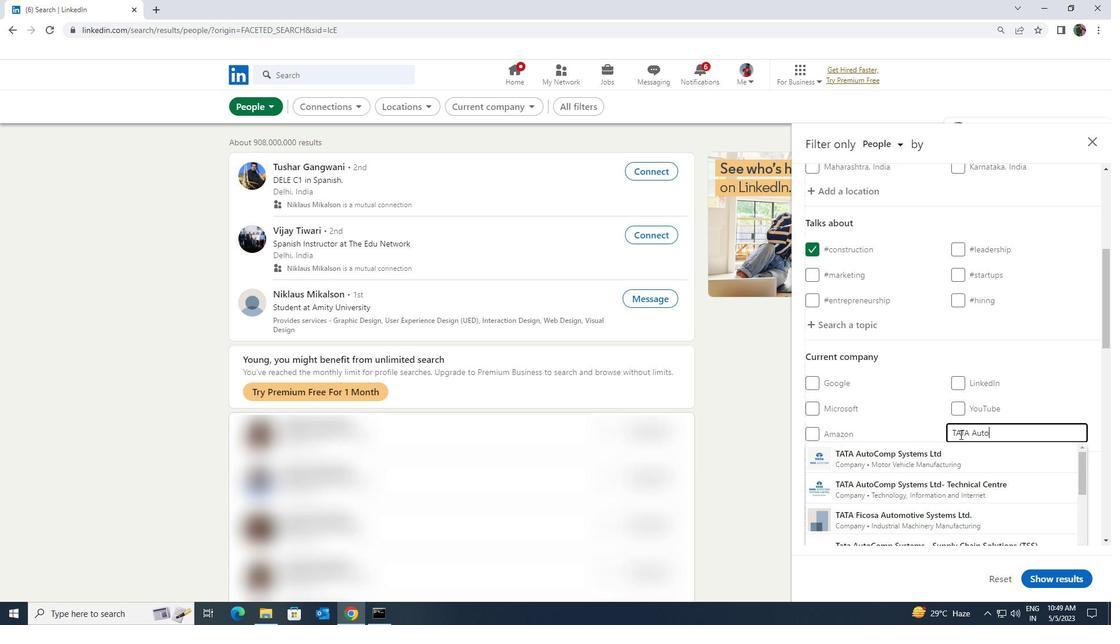 
Action: Mouse moved to (959, 448)
Screenshot: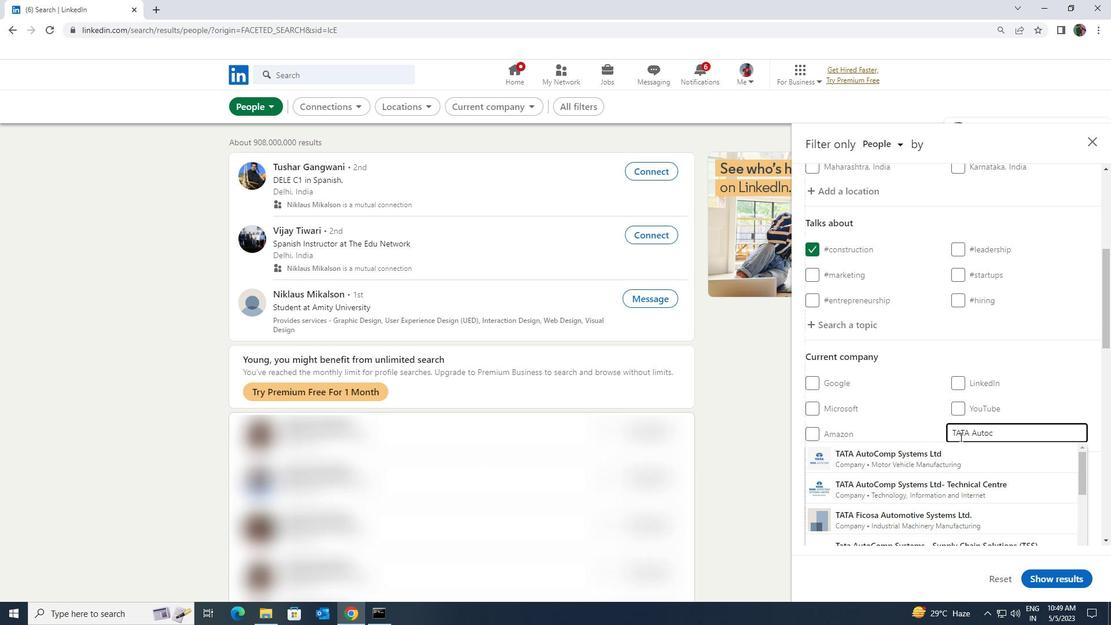 
Action: Mouse pressed left at (959, 448)
Screenshot: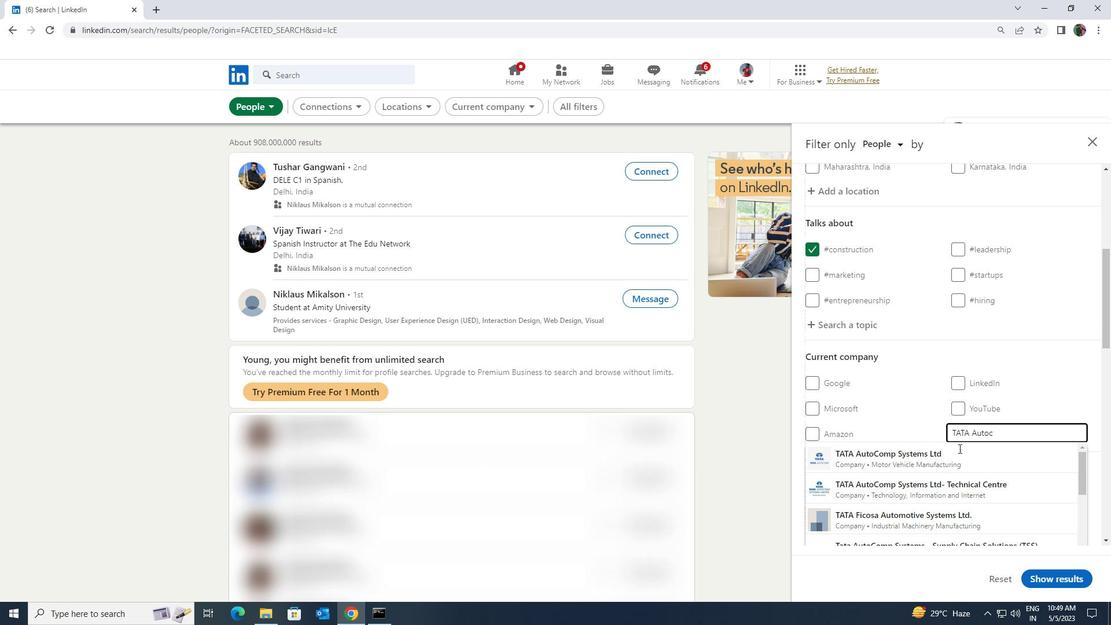 
Action: Mouse moved to (958, 449)
Screenshot: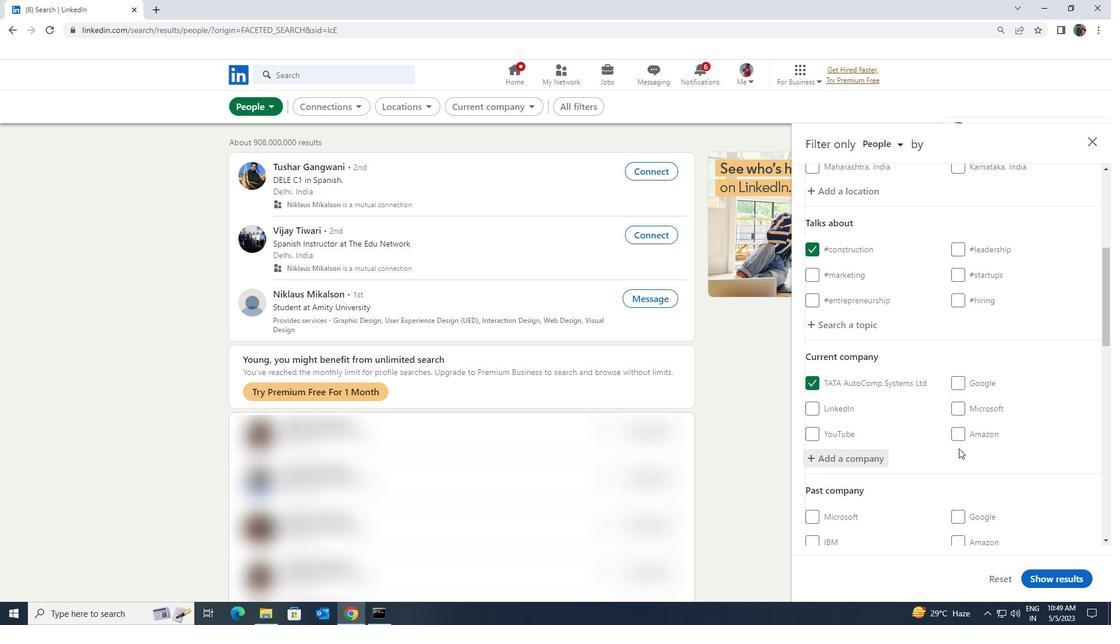
Action: Mouse scrolled (958, 449) with delta (0, 0)
Screenshot: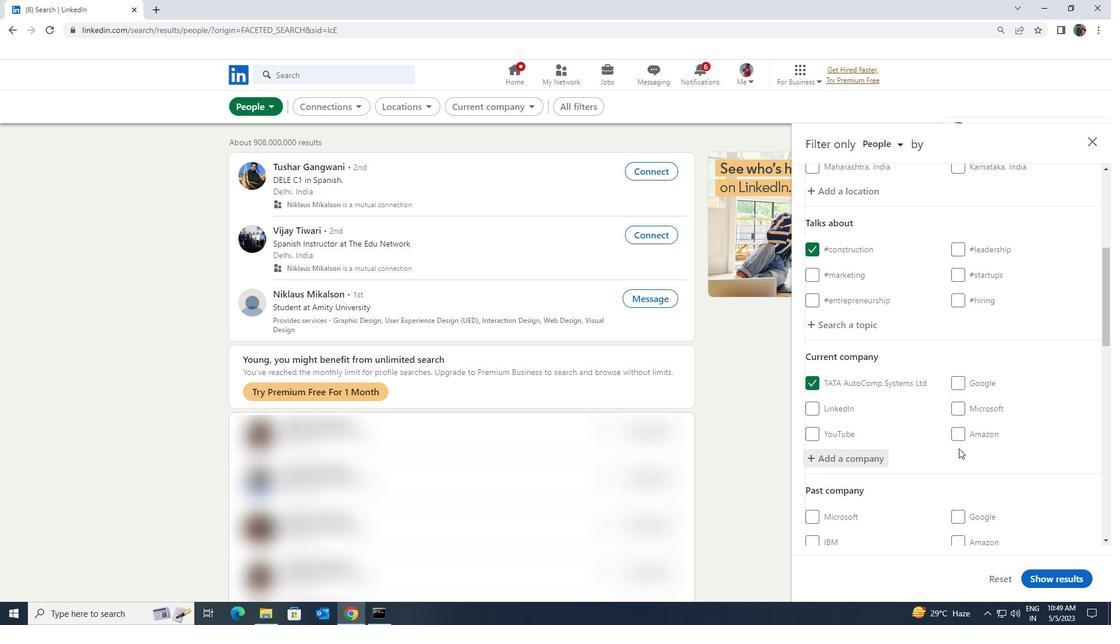 
Action: Mouse scrolled (958, 449) with delta (0, 0)
Screenshot: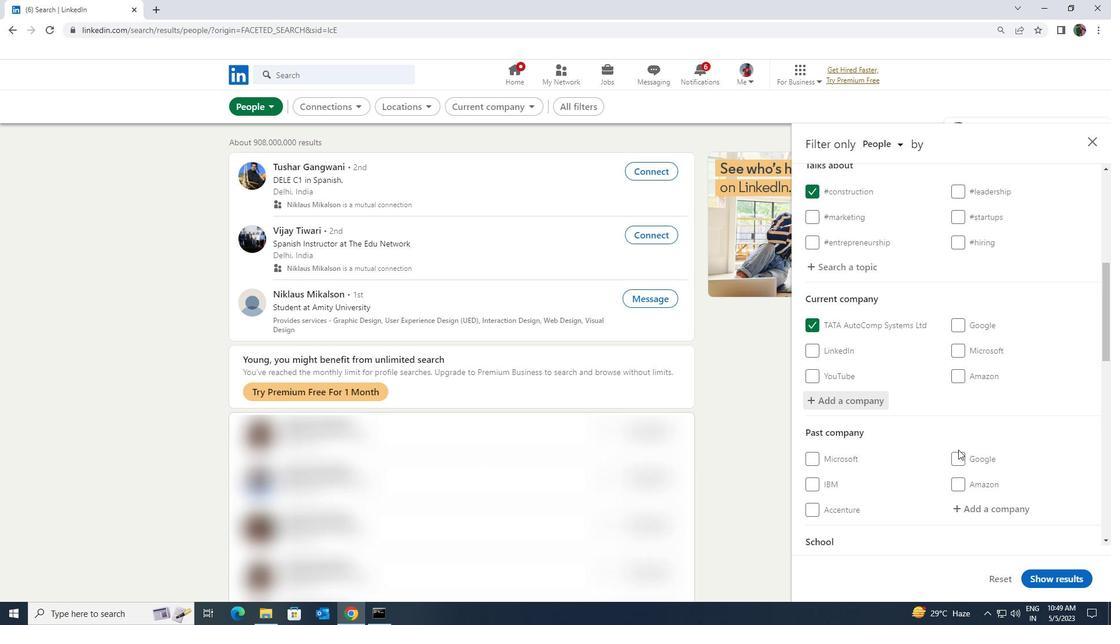 
Action: Mouse moved to (958, 450)
Screenshot: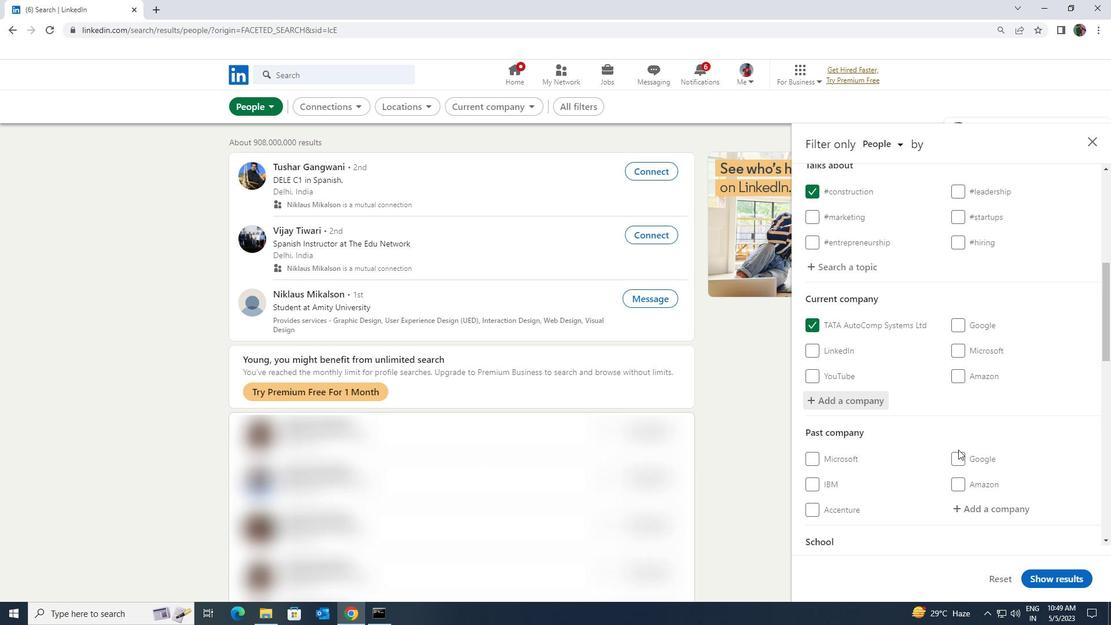 
Action: Mouse scrolled (958, 450) with delta (0, 0)
Screenshot: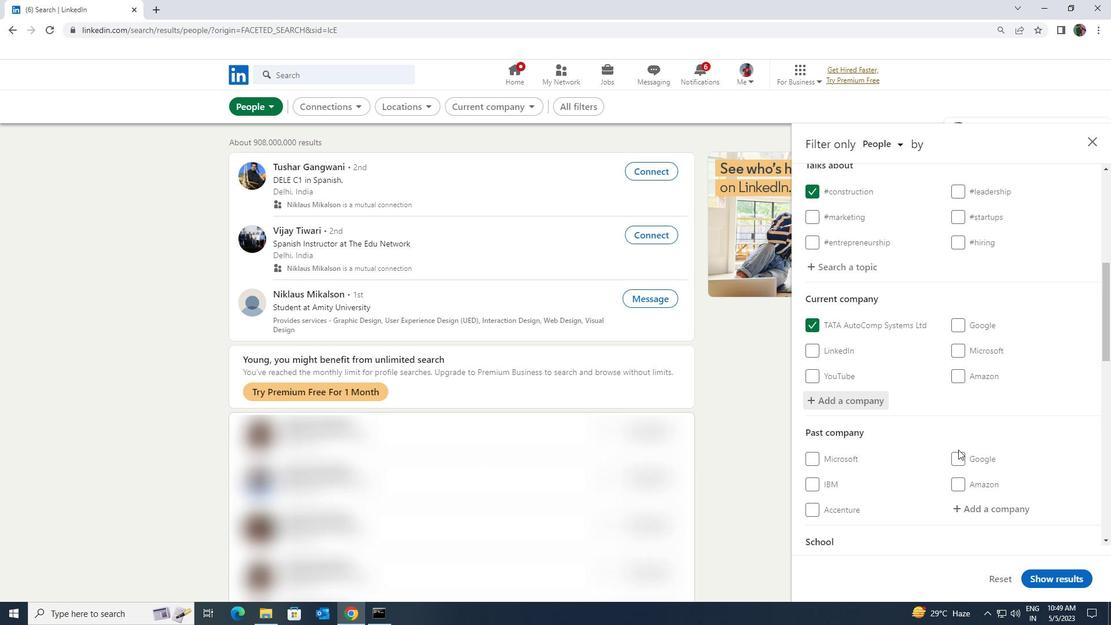 
Action: Mouse scrolled (958, 450) with delta (0, 0)
Screenshot: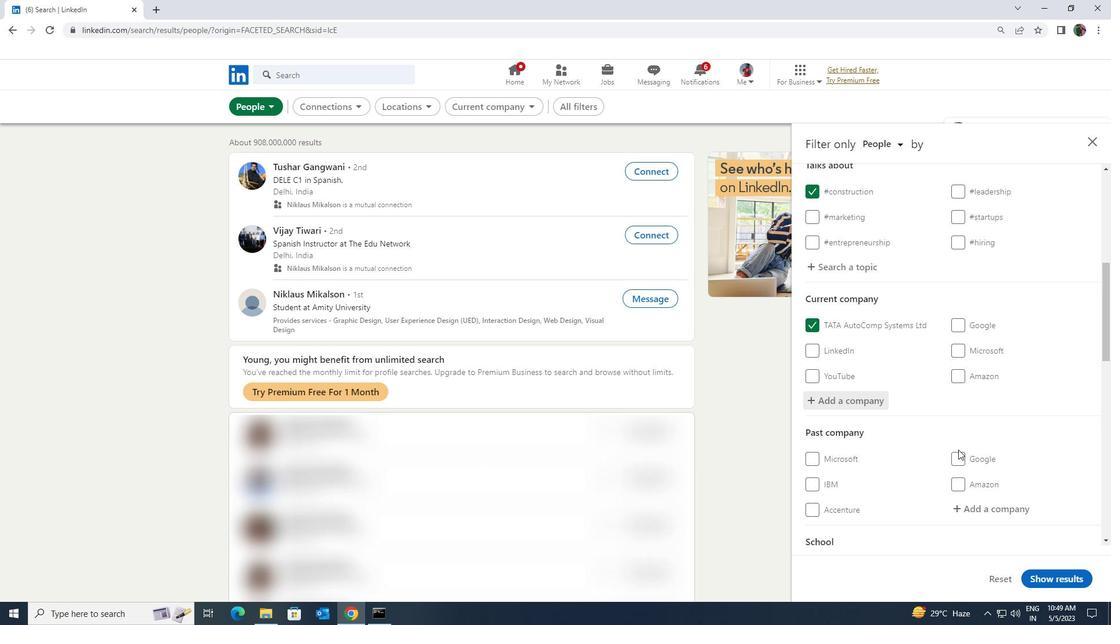 
Action: Mouse scrolled (958, 450) with delta (0, 0)
Screenshot: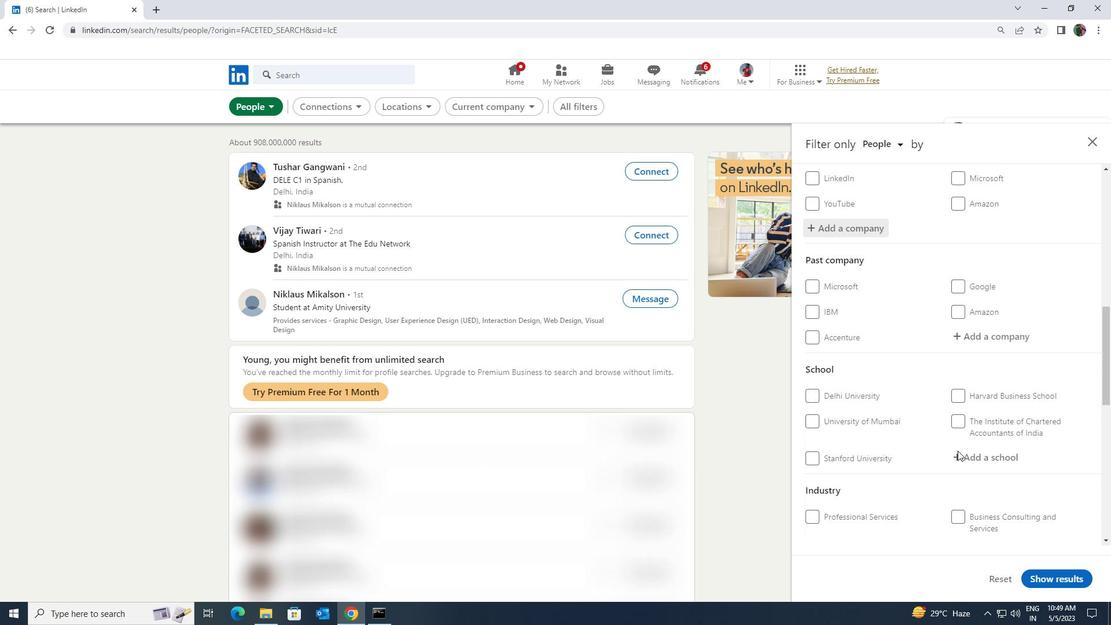 
Action: Mouse moved to (966, 401)
Screenshot: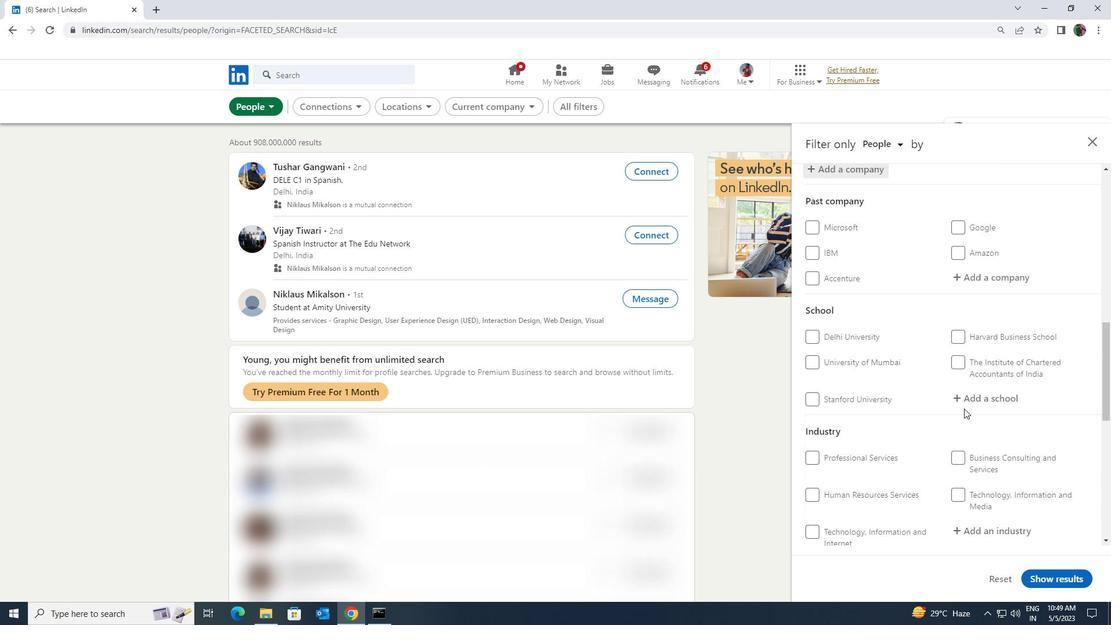 
Action: Mouse pressed left at (966, 401)
Screenshot: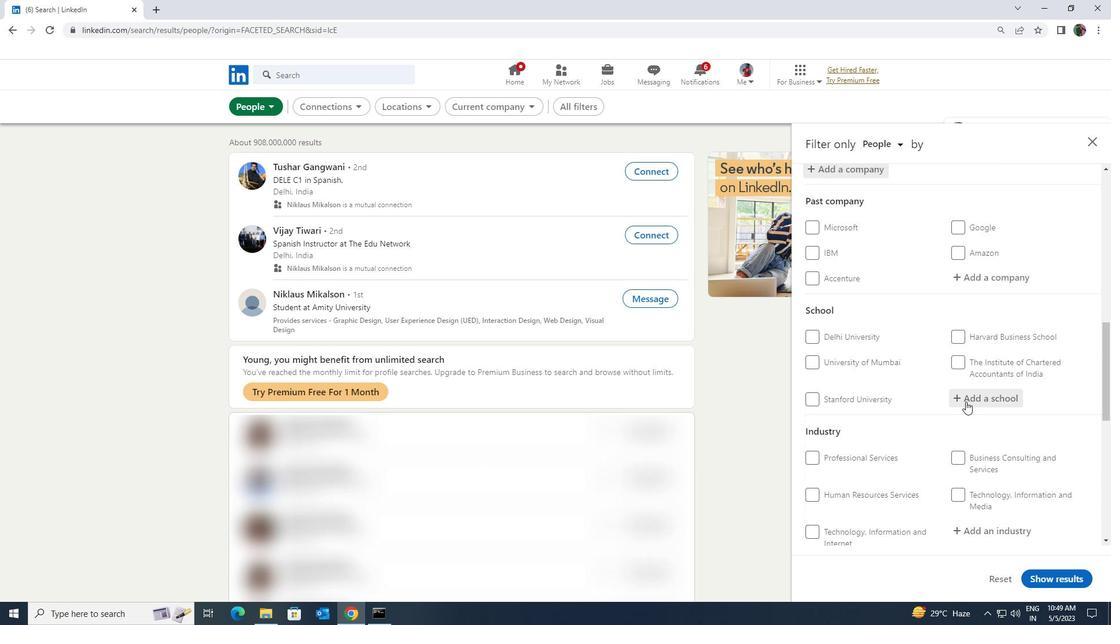 
Action: Key pressed <Key.shift><Key.shift><Key.shift><Key.shift>SHRI<Key.space>RAMSW
Screenshot: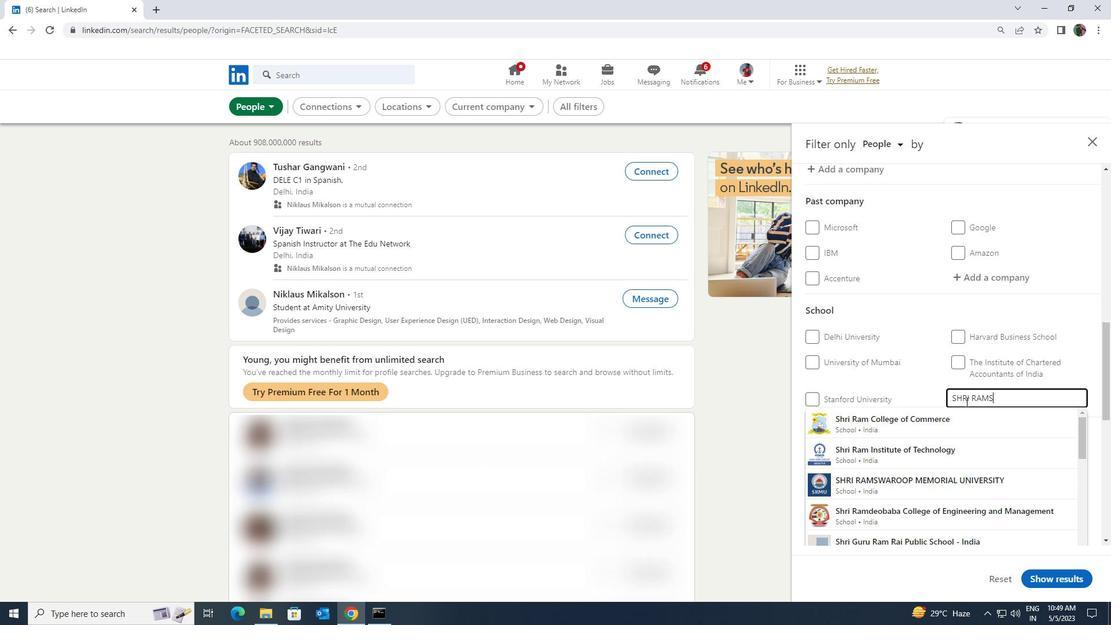 
Action: Mouse moved to (958, 415)
Screenshot: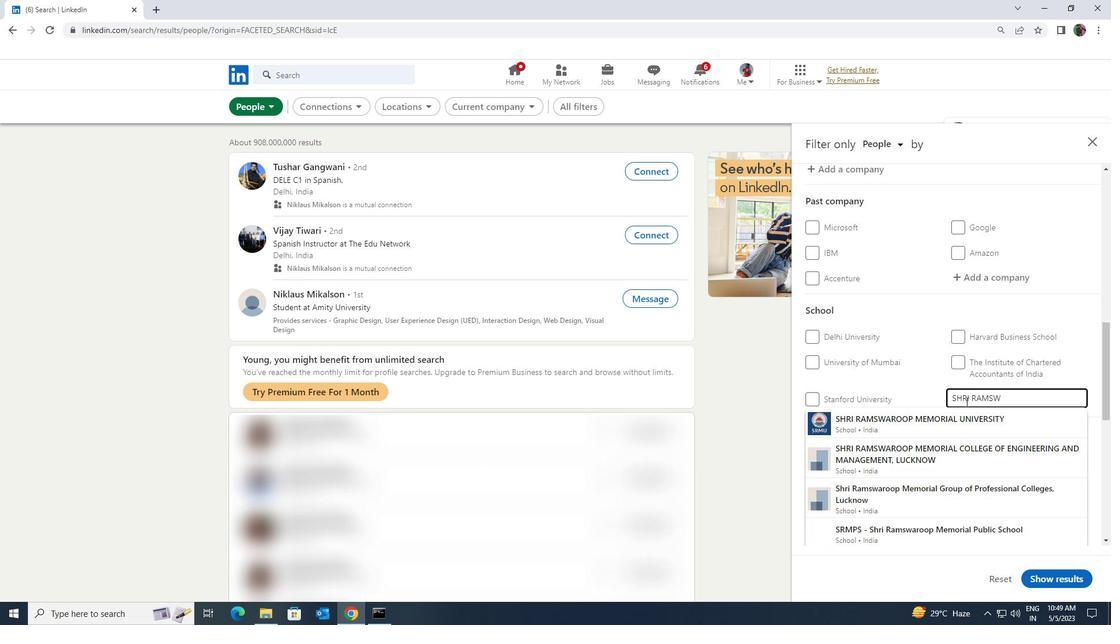 
Action: Mouse pressed left at (958, 415)
Screenshot: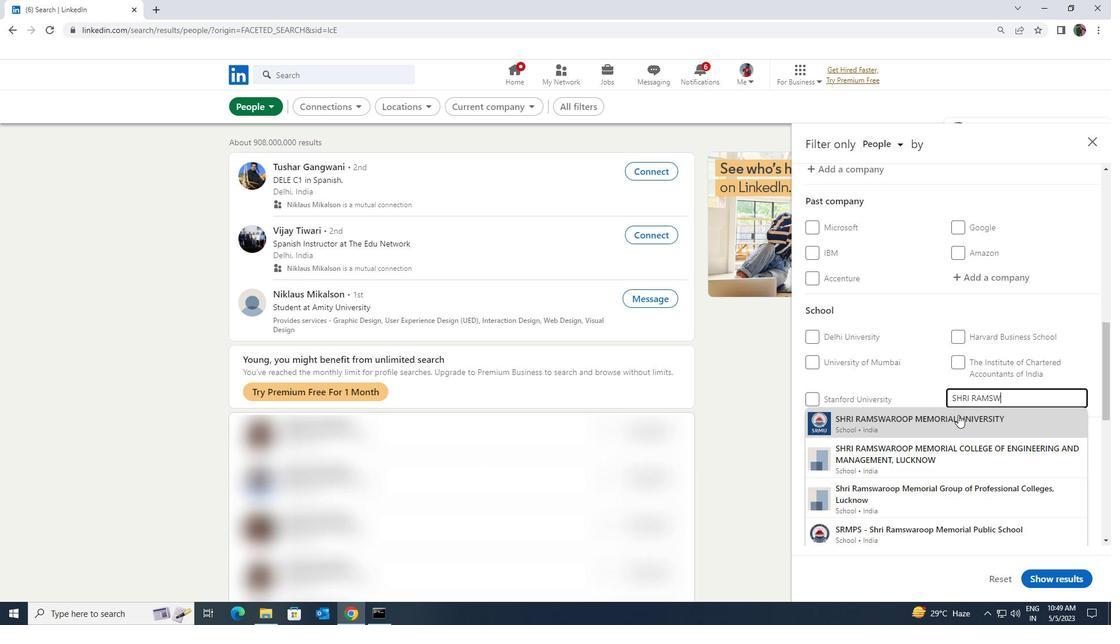 
Action: Mouse moved to (981, 401)
Screenshot: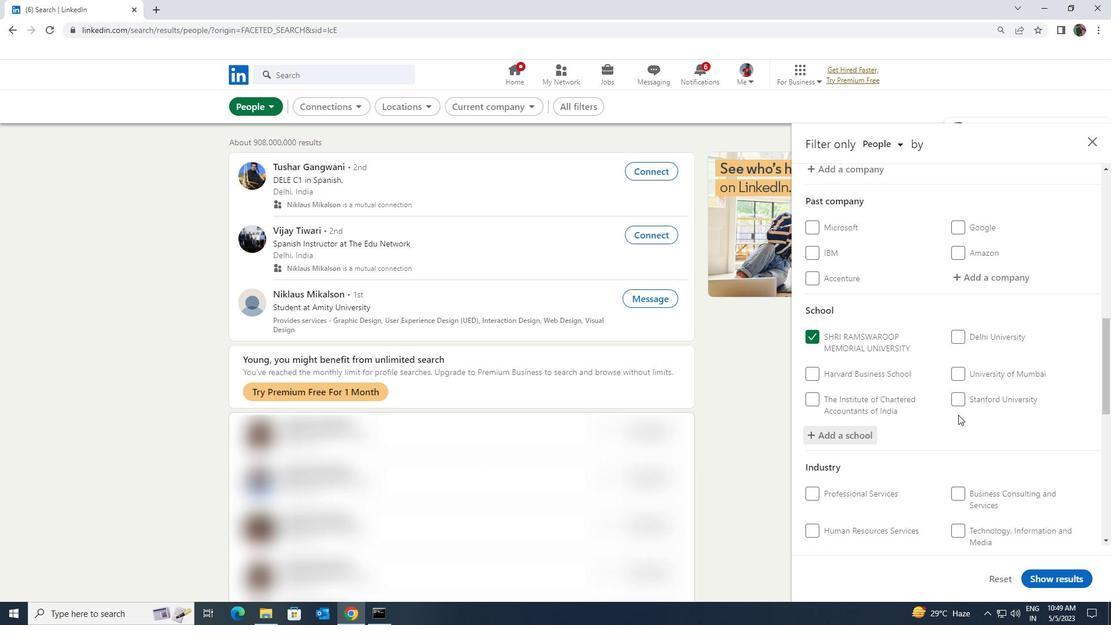 
Action: Mouse scrolled (981, 400) with delta (0, 0)
Screenshot: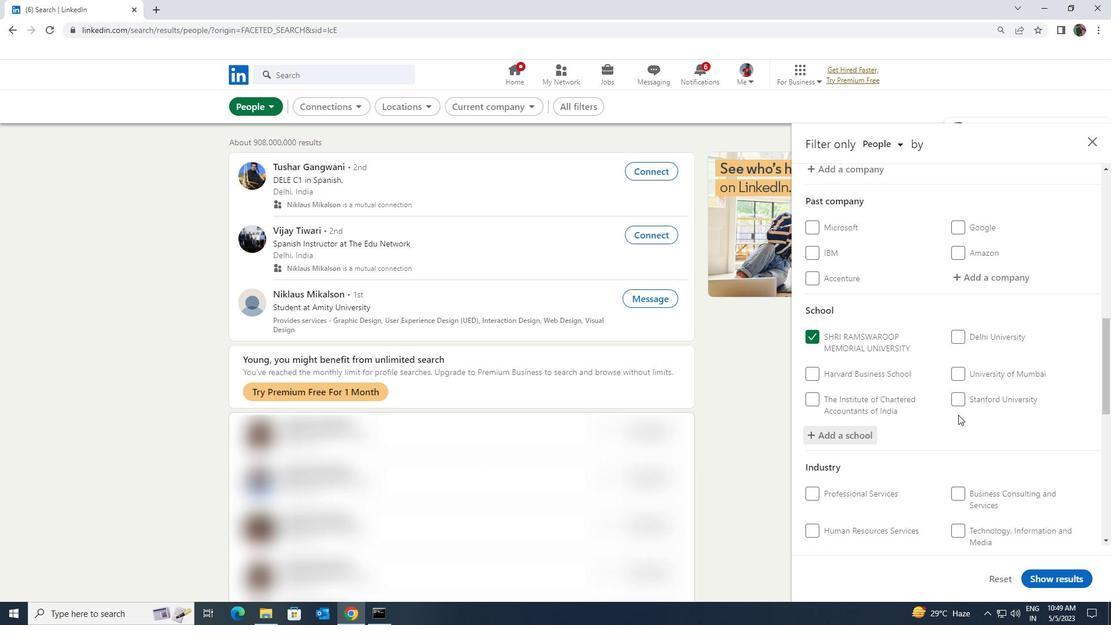 
Action: Mouse scrolled (981, 400) with delta (0, 0)
Screenshot: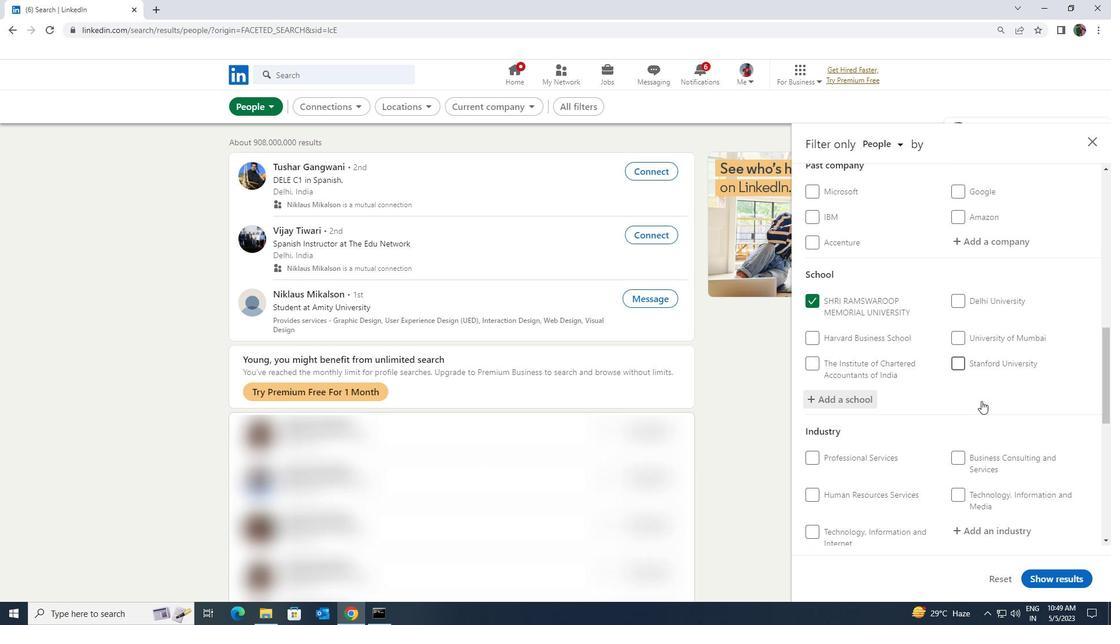 
Action: Mouse scrolled (981, 400) with delta (0, 0)
Screenshot: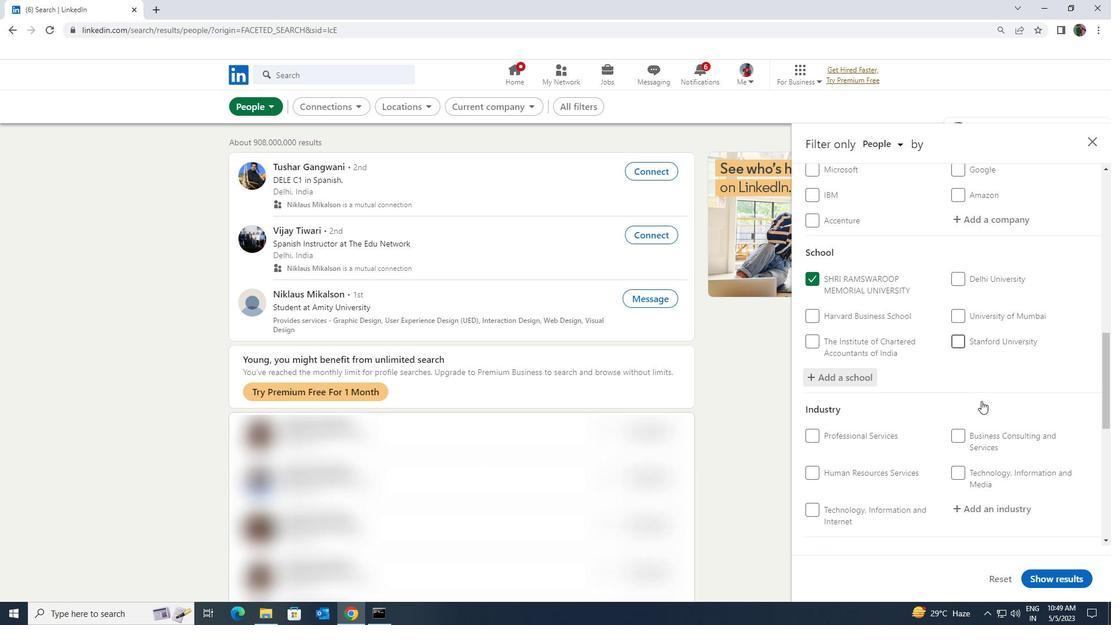 
Action: Mouse moved to (980, 389)
Screenshot: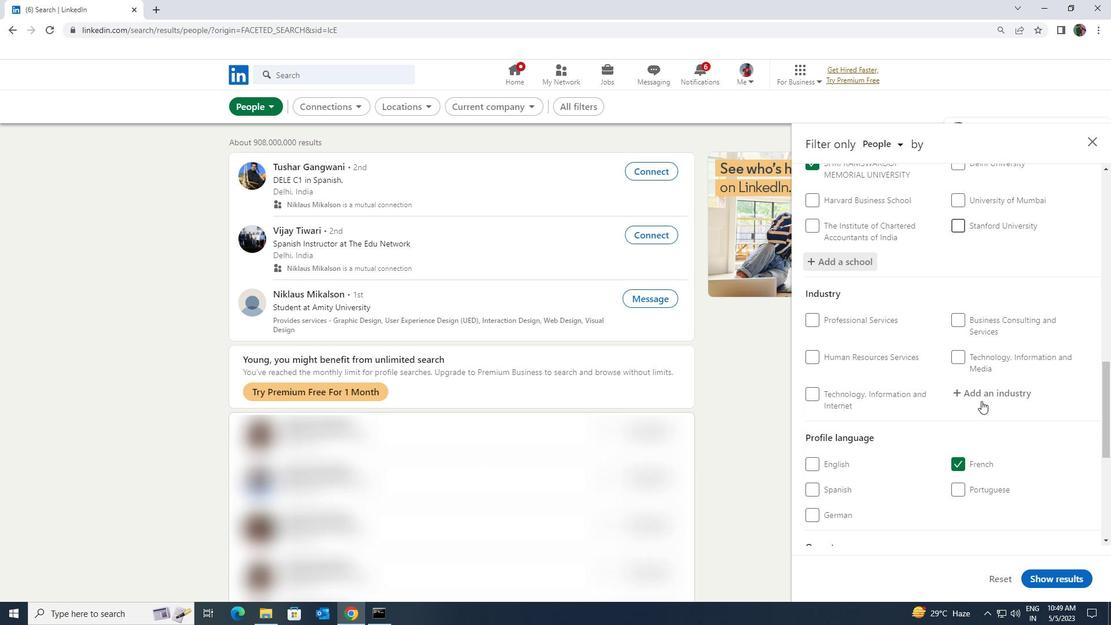 
Action: Mouse pressed left at (980, 389)
Screenshot: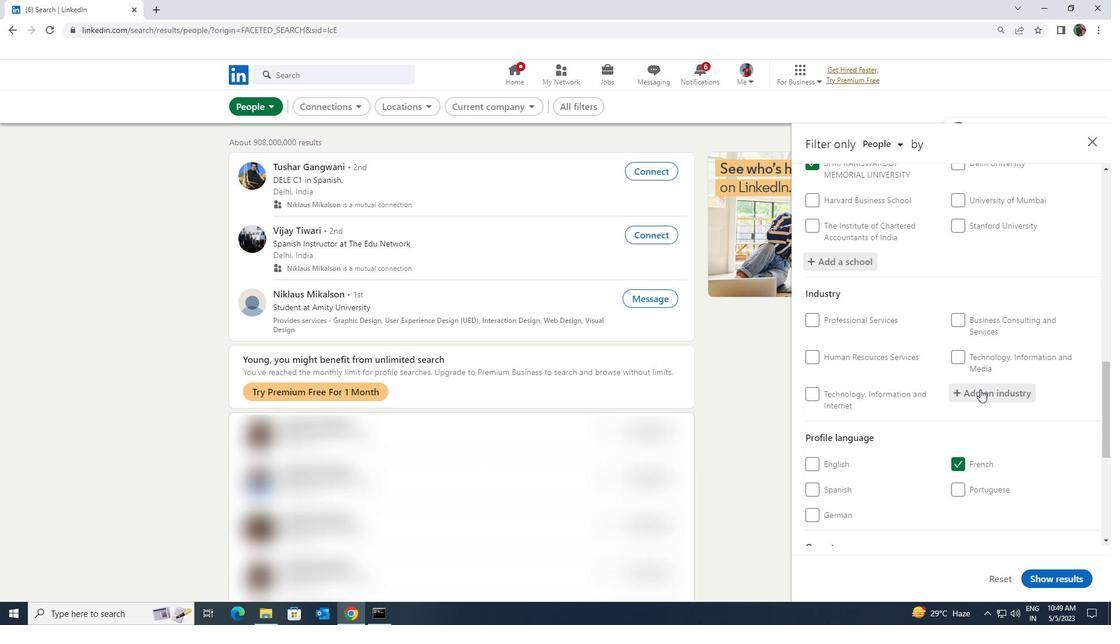 
Action: Mouse moved to (978, 389)
Screenshot: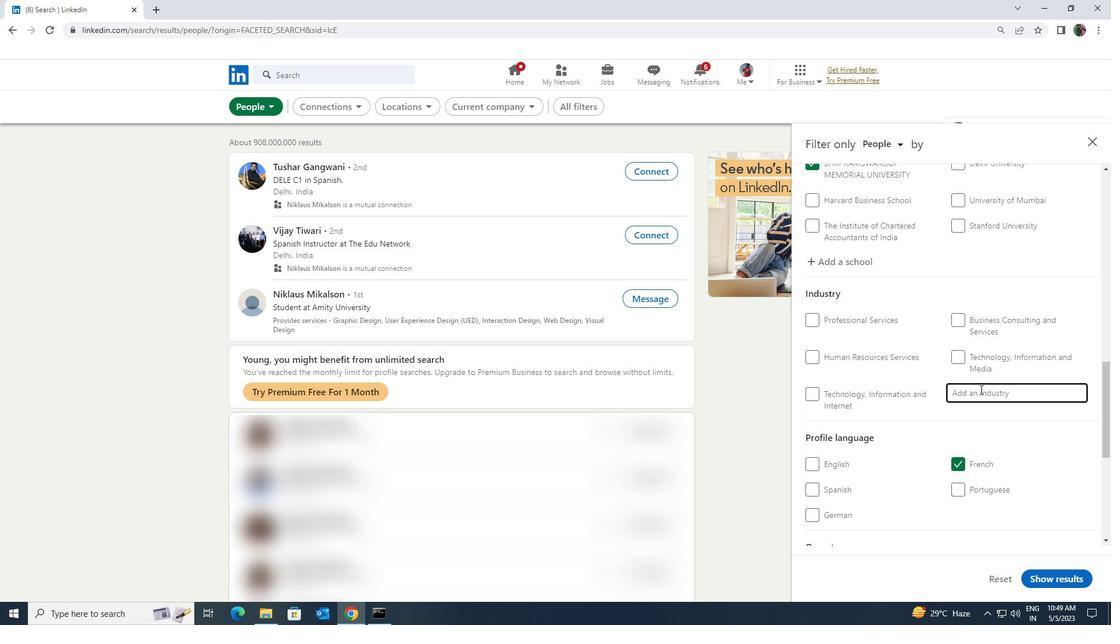 
Action: Key pressed <Key.shift><Key.shift><Key.shift><Key.shift><Key.shift><Key.shift><Key.shift><Key.shift><Key.shift><Key.shift><Key.shift><Key.shift><Key.shift><Key.shift><Key.shift>HOSPITAL
Screenshot: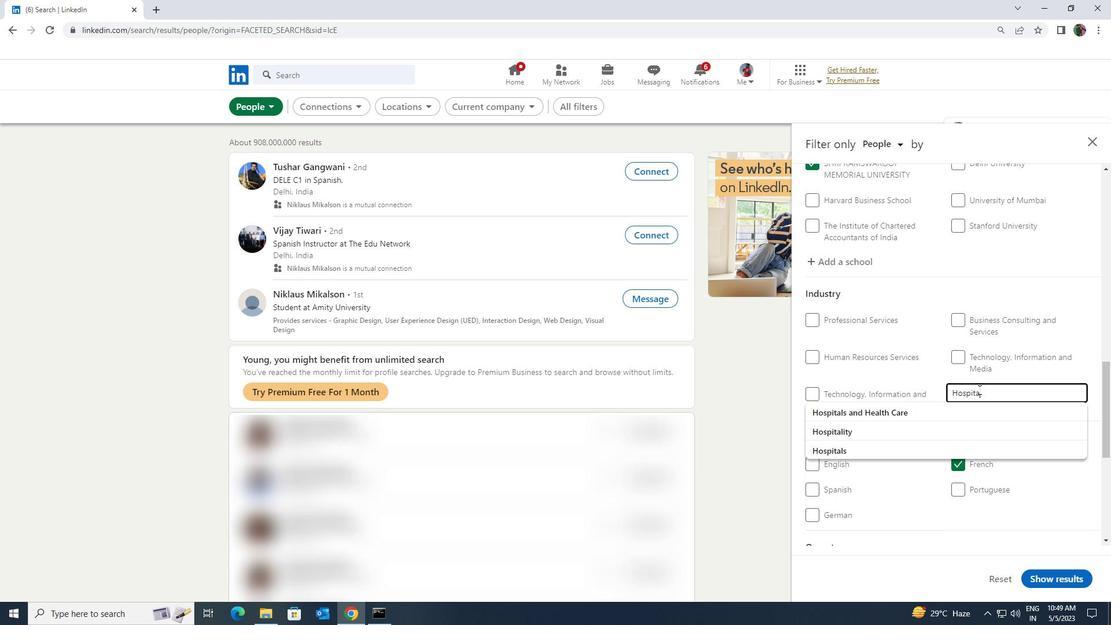 
Action: Mouse moved to (976, 403)
Screenshot: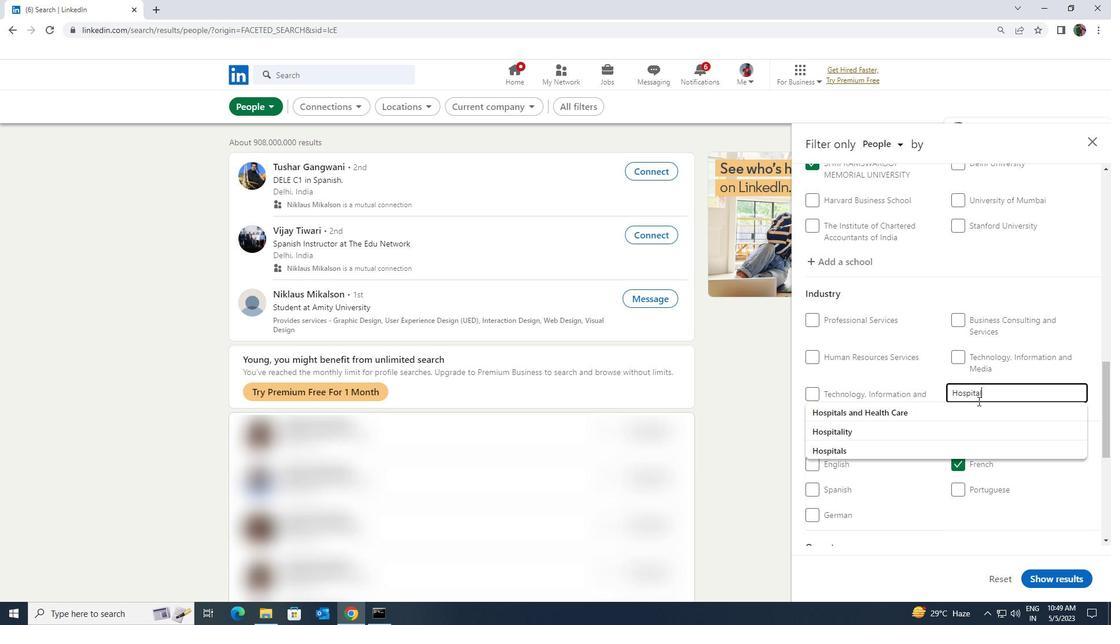 
Action: Mouse pressed left at (976, 403)
Screenshot: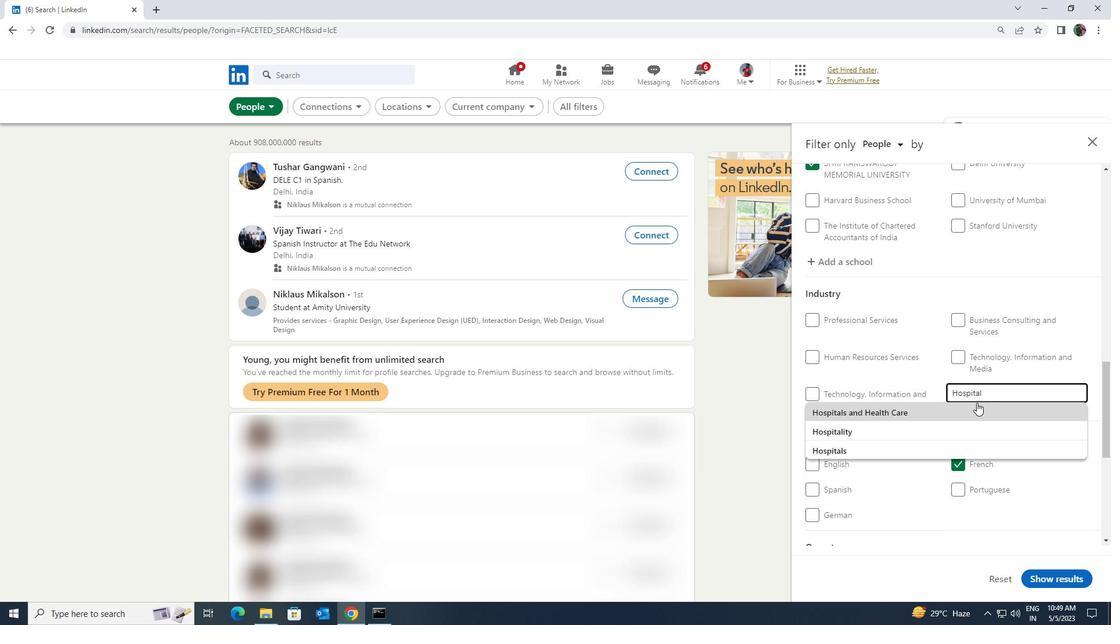 
Action: Mouse scrolled (976, 402) with delta (0, 0)
Screenshot: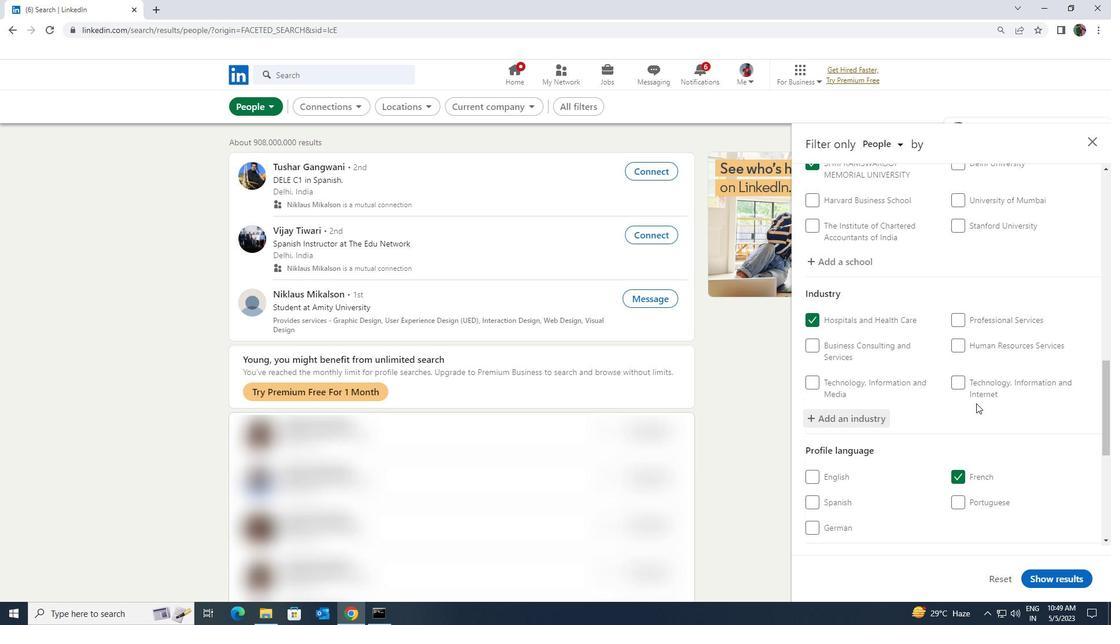 
Action: Mouse scrolled (976, 402) with delta (0, 0)
Screenshot: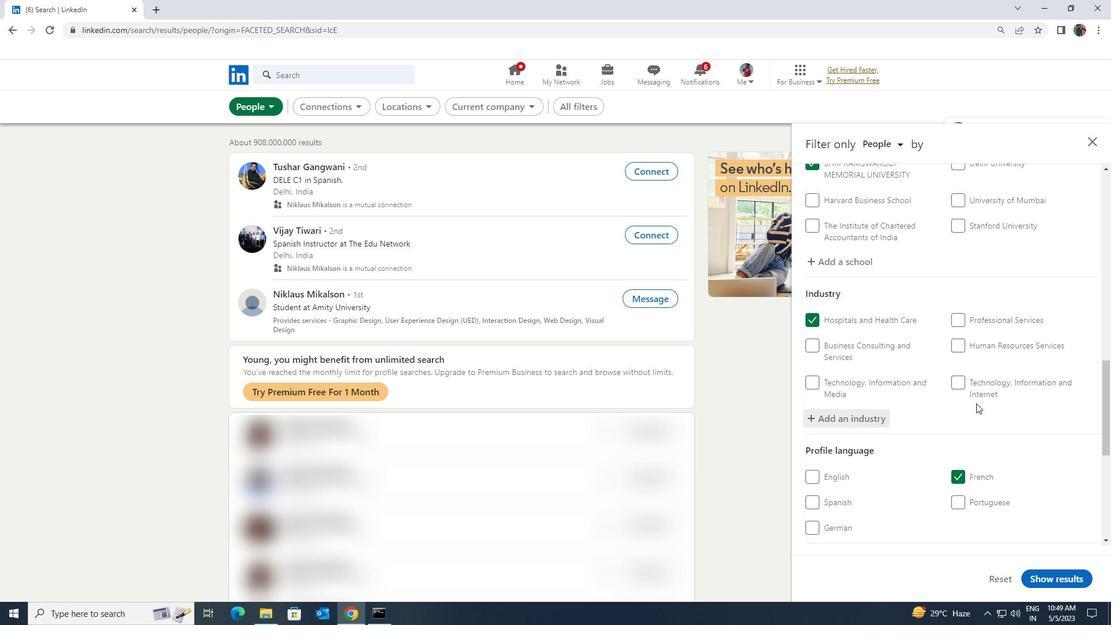 
Action: Mouse scrolled (976, 402) with delta (0, 0)
Screenshot: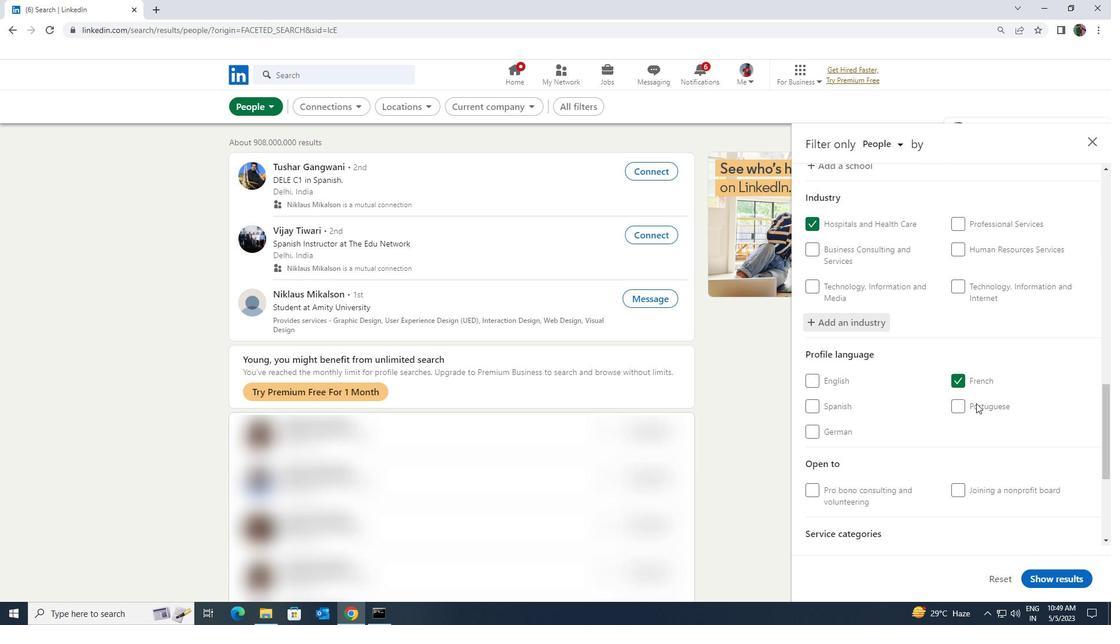 
Action: Mouse scrolled (976, 402) with delta (0, 0)
Screenshot: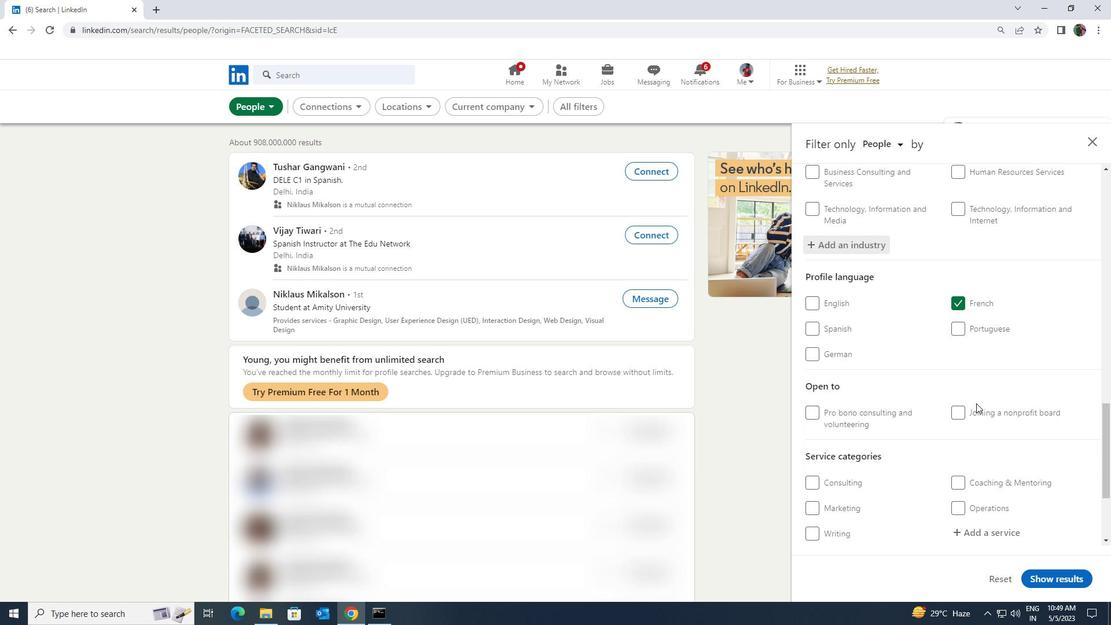 
Action: Mouse scrolled (976, 402) with delta (0, 0)
Screenshot: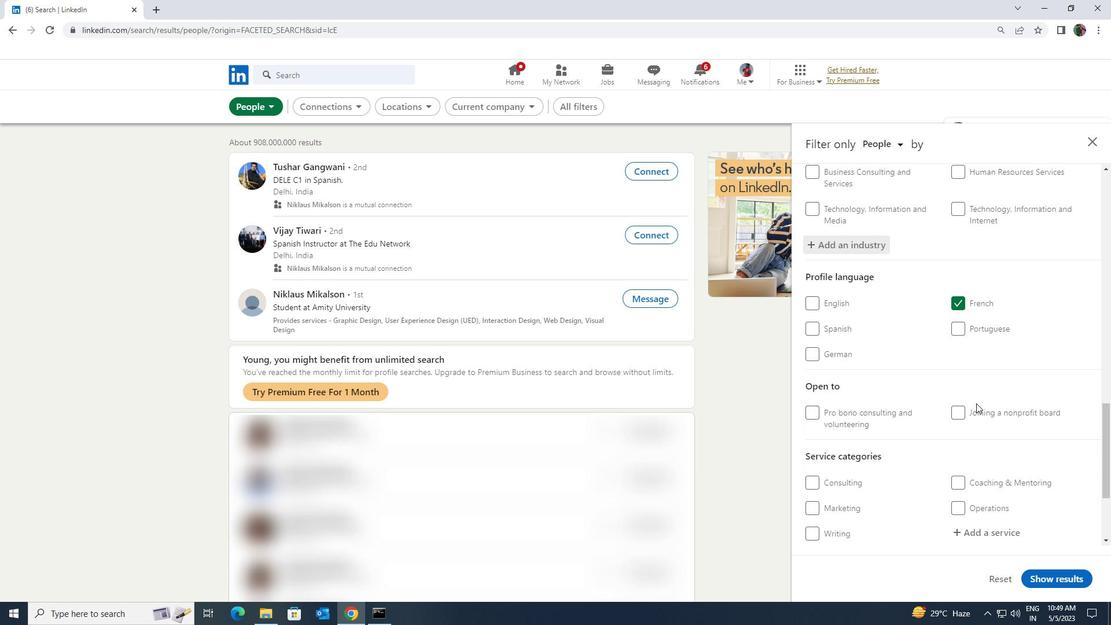 
Action: Mouse moved to (973, 411)
Screenshot: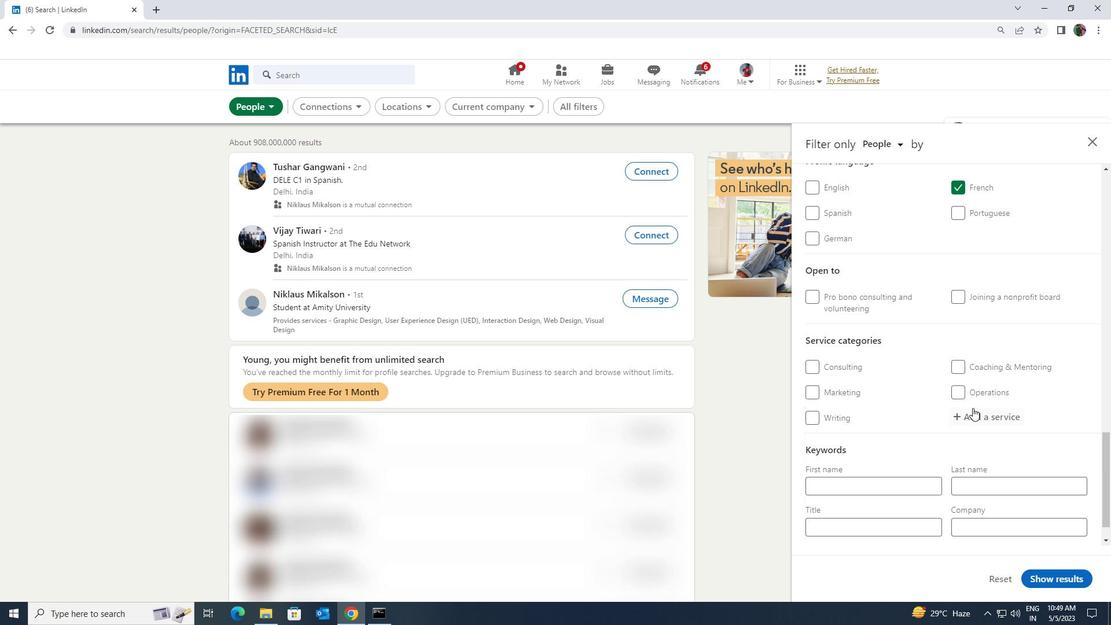 
Action: Mouse pressed left at (973, 411)
Screenshot: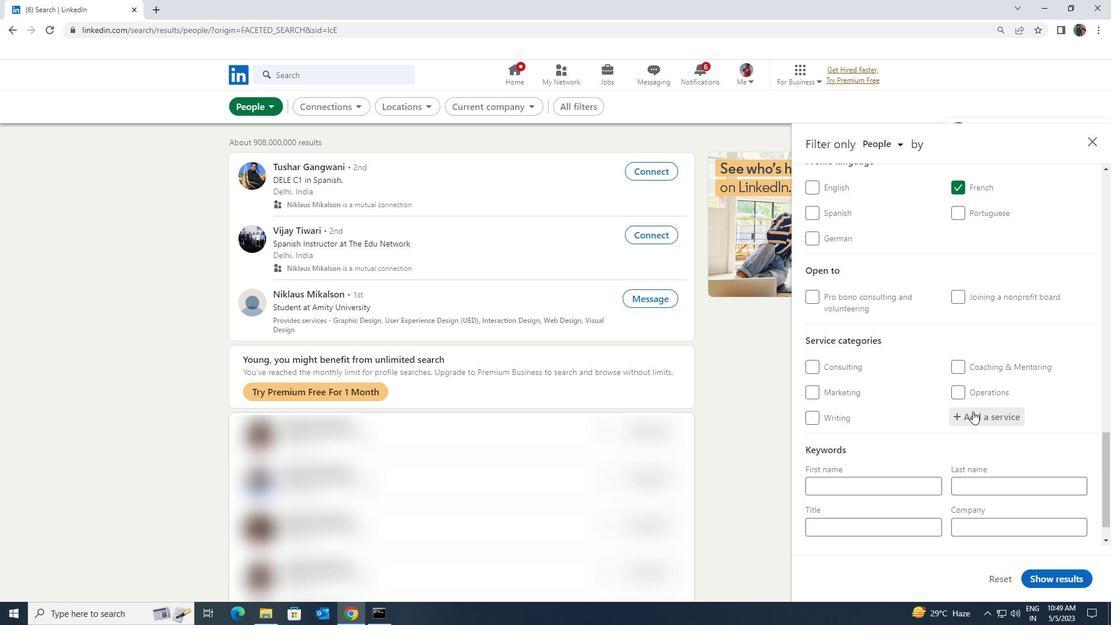 
Action: Mouse moved to (971, 413)
Screenshot: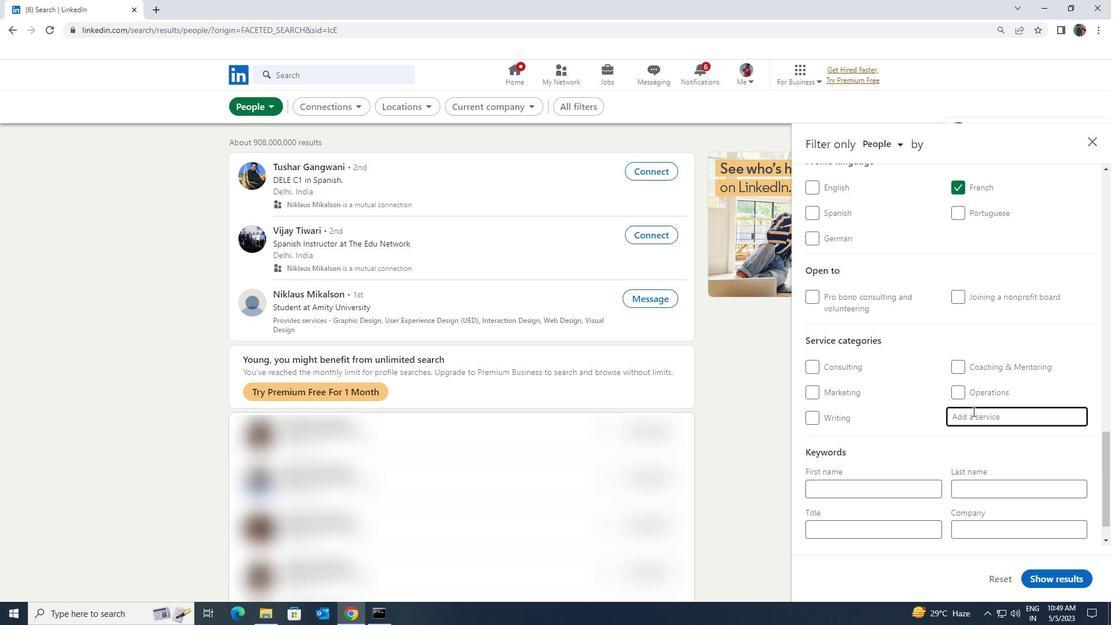 
Action: Key pressed <Key.shift><Key.shift><Key.shift><Key.shift><Key.shift><Key.shift><Key.shift><Key.shift><Key.shift><Key.shift><Key.shift><Key.shift><Key.shift><Key.shift><Key.shift><Key.shift><Key.shift><Key.shift><Key.shift><Key.shift><Key.shift><Key.shift><Key.shift><Key.shift><Key.shift><Key.shift>FAMILY
Screenshot: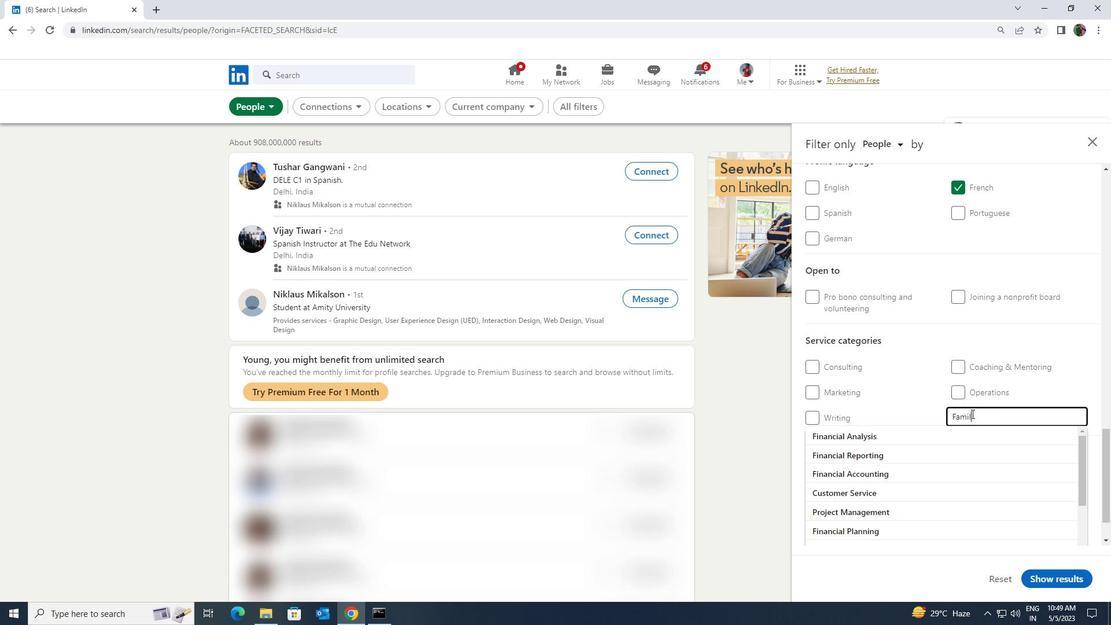
Action: Mouse moved to (963, 433)
Screenshot: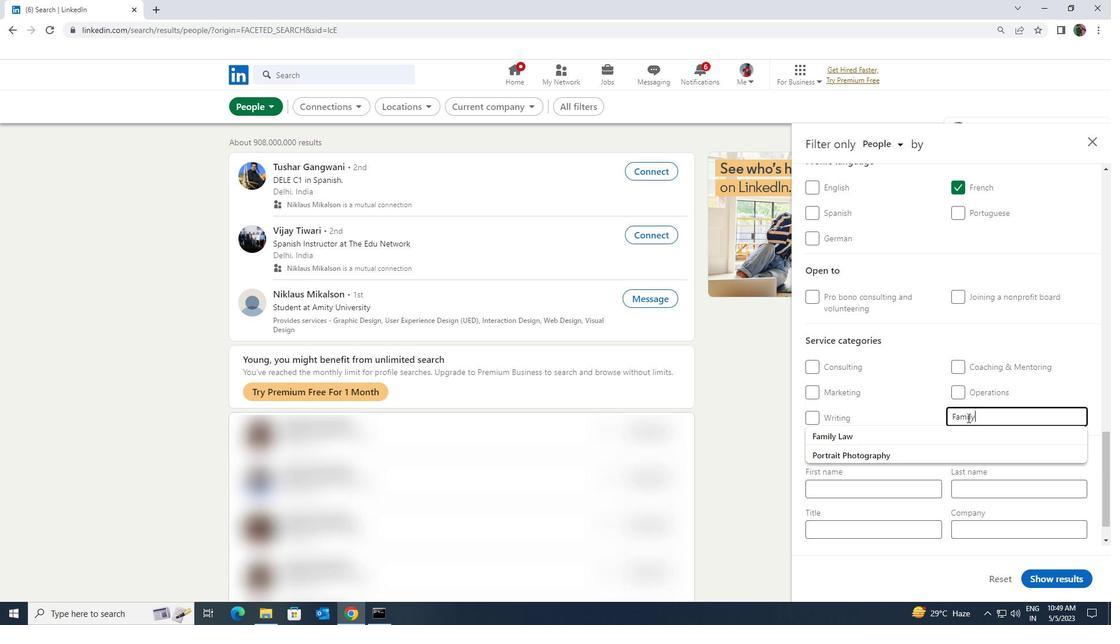 
Action: Mouse pressed left at (963, 433)
Screenshot: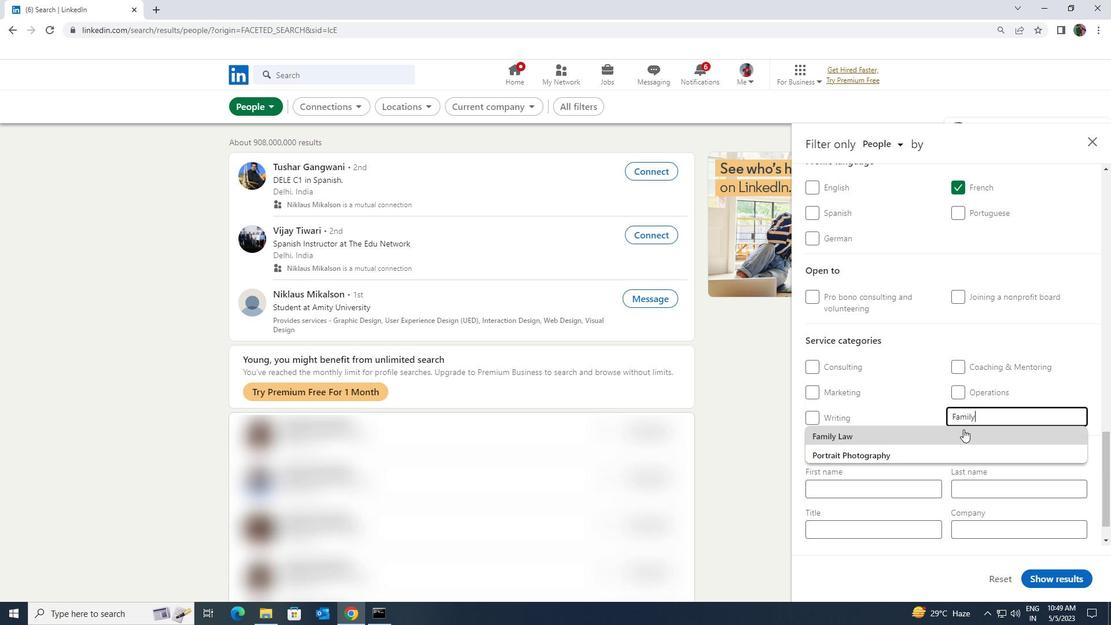 
Action: Mouse scrolled (963, 432) with delta (0, 0)
Screenshot: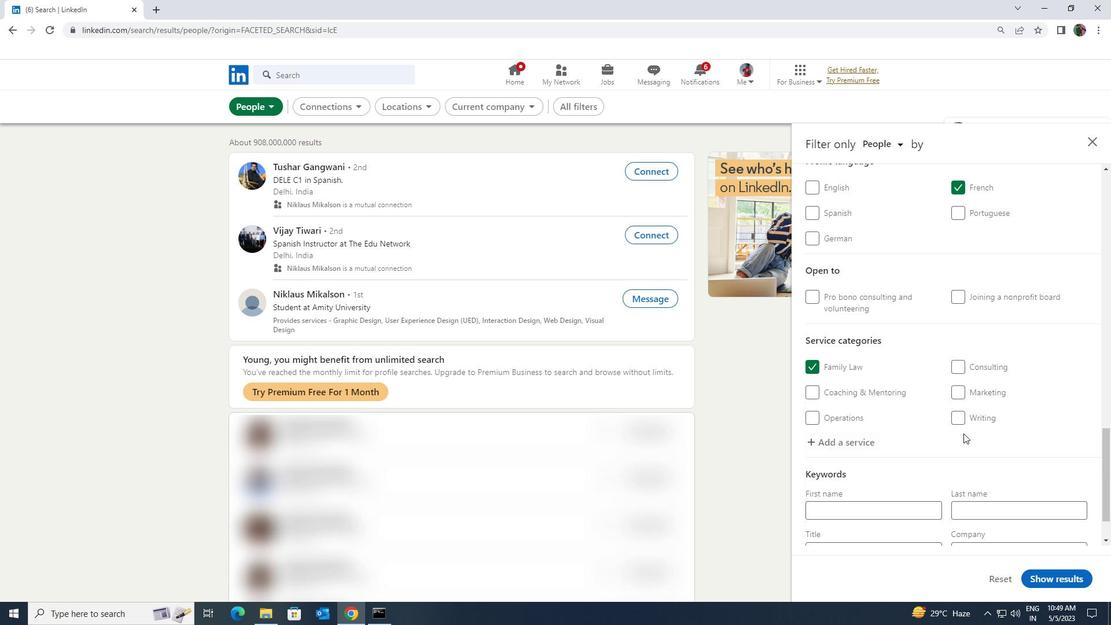 
Action: Mouse scrolled (963, 432) with delta (0, 0)
Screenshot: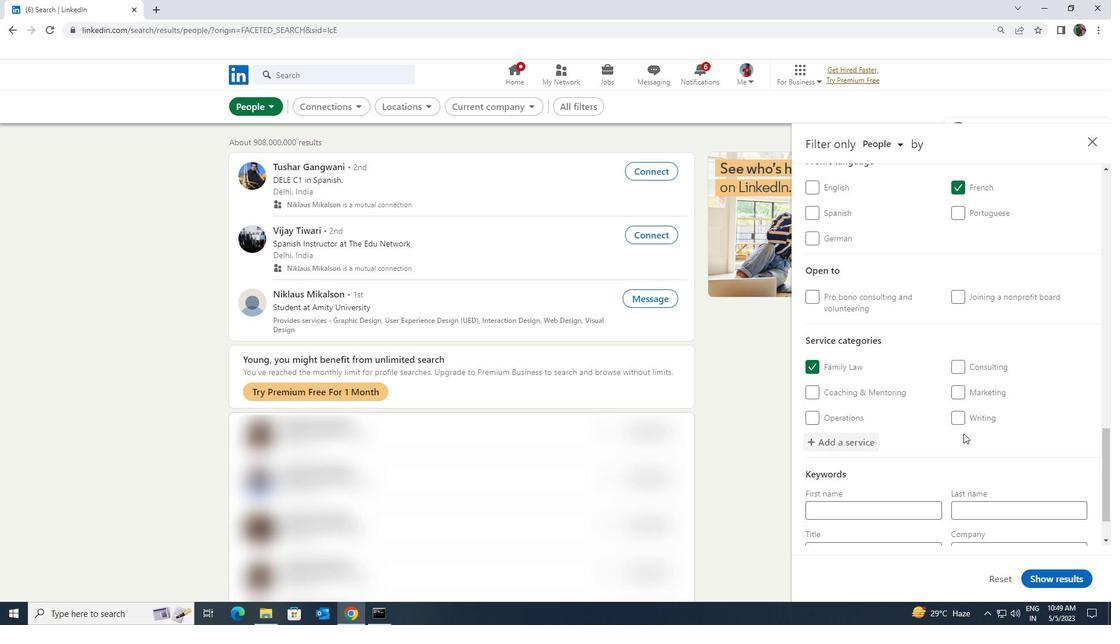 
Action: Mouse moved to (931, 493)
Screenshot: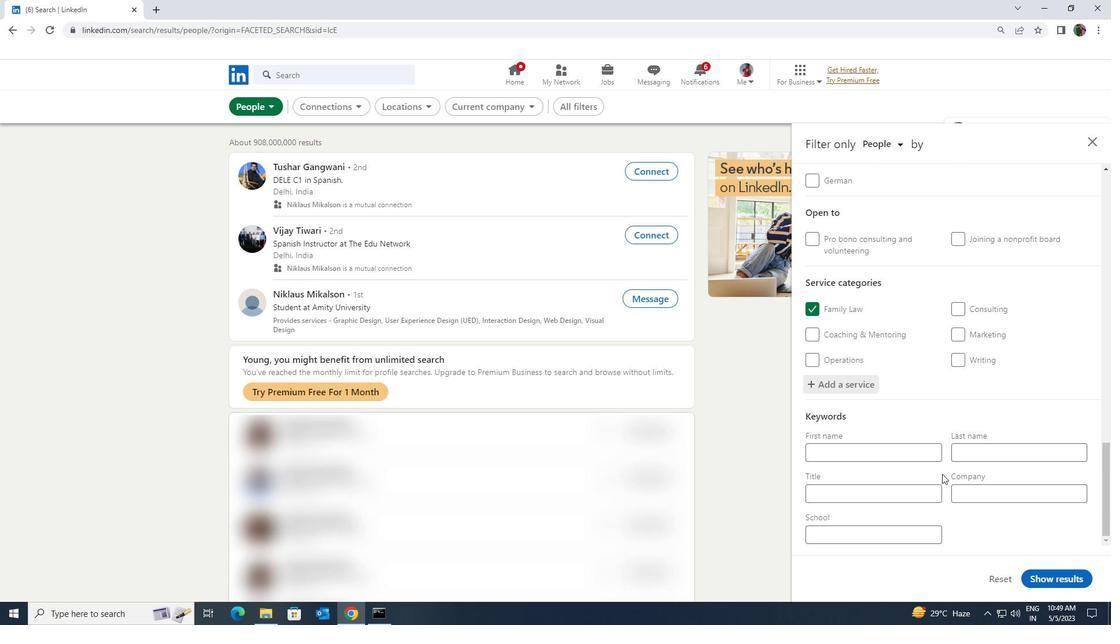 
Action: Mouse pressed left at (931, 493)
Screenshot: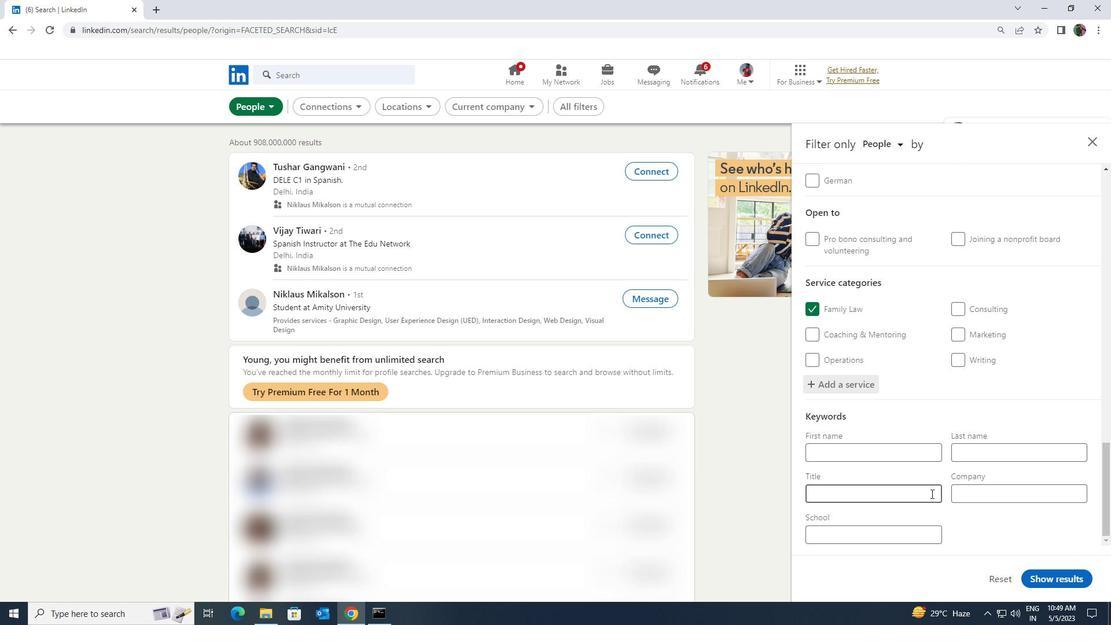 
Action: Key pressed <Key.shift>DIGITAL<Key.space><Key.shift>OVERLOAD
Screenshot: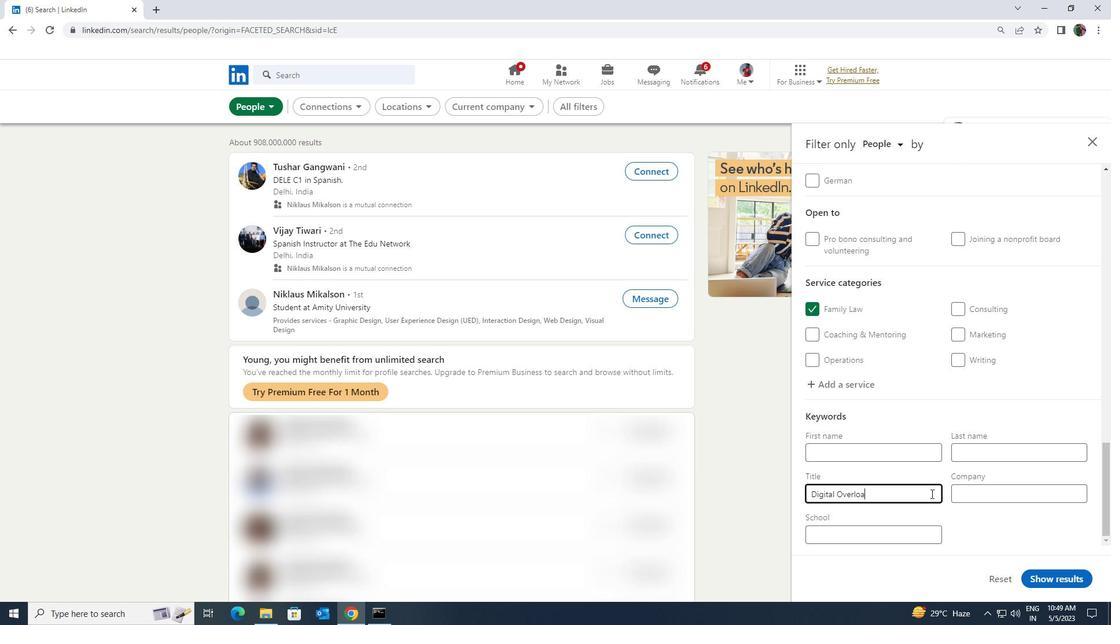 
Action: Mouse moved to (1045, 582)
Screenshot: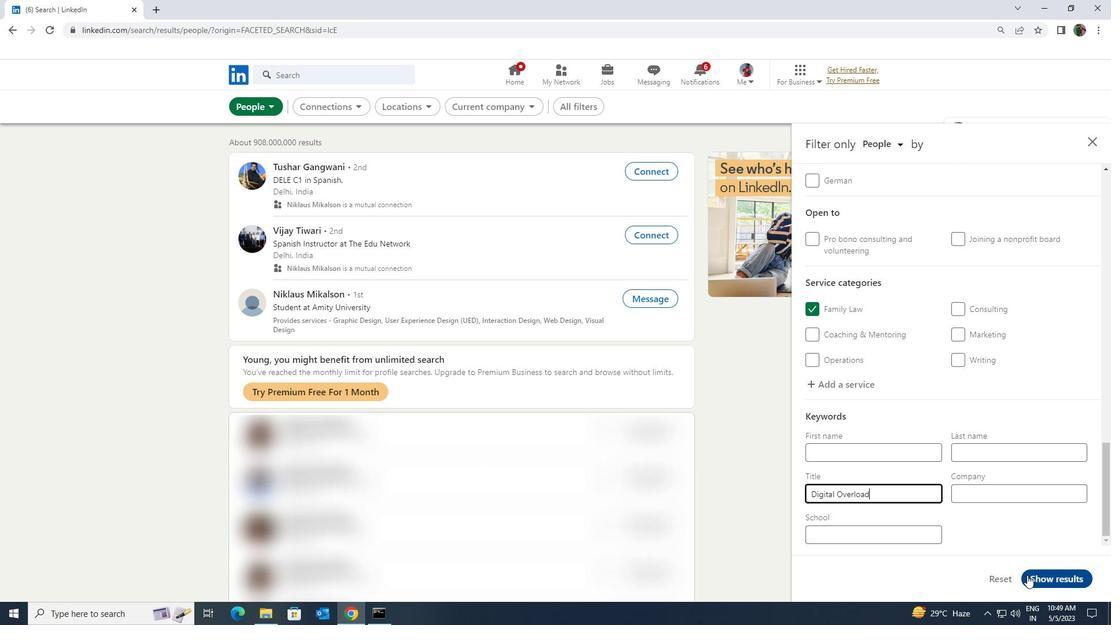 
Action: Mouse pressed left at (1045, 582)
Screenshot: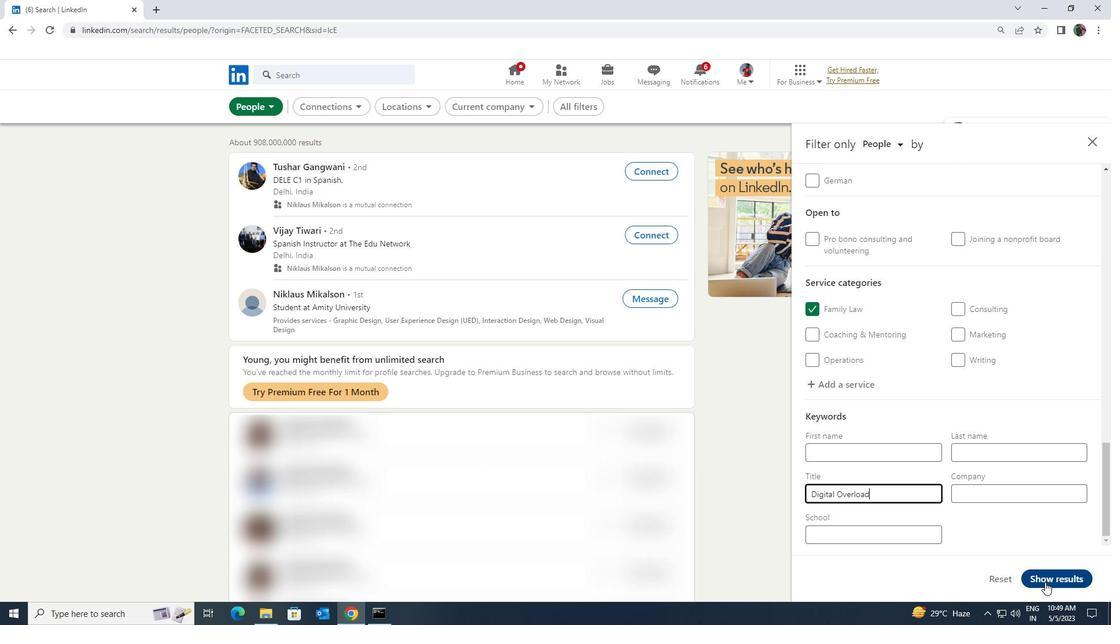 
